 Task: Search one way flight ticket for 2 adults, 2 children, 2 infants in seat in first from Watertown: Watertown International Airport to Rock Springs: Southwest Wyoming Regional Airport (rock Springs Sweetwater County Airport) on 8-5-2023. Choice of flights is Singapure airlines. Number of bags: 1 checked bag. Price is upto 105000. Outbound departure time preference is 13:30.
Action: Mouse moved to (267, 250)
Screenshot: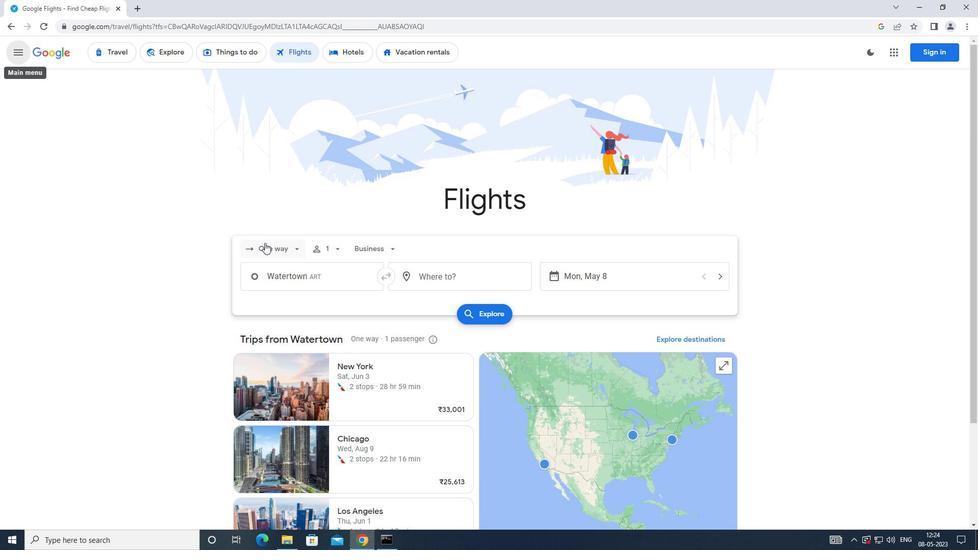
Action: Mouse pressed left at (267, 250)
Screenshot: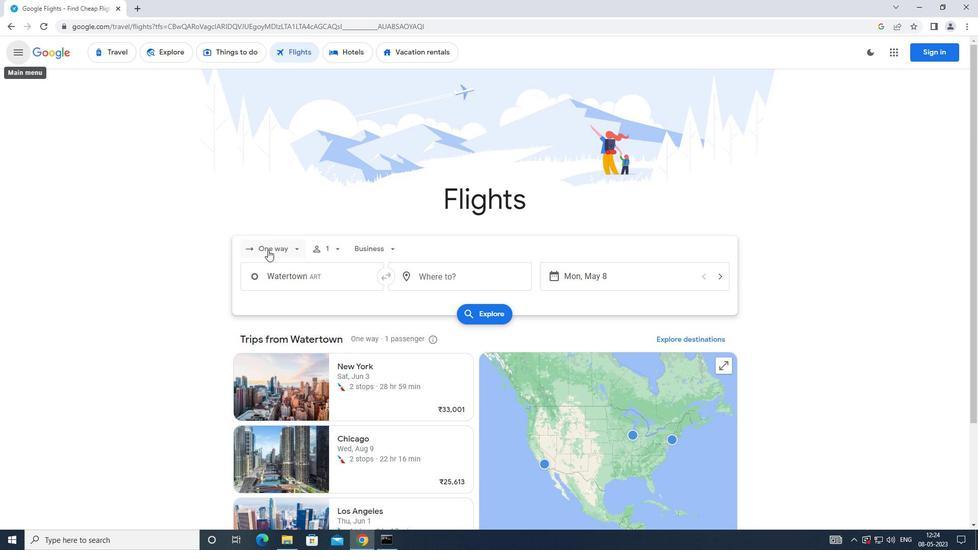 
Action: Mouse moved to (293, 307)
Screenshot: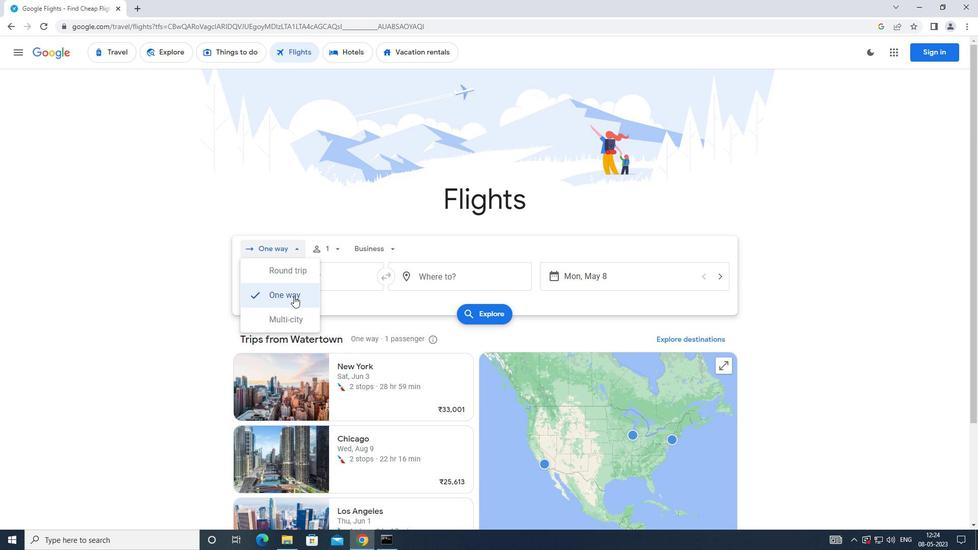 
Action: Mouse pressed left at (293, 307)
Screenshot: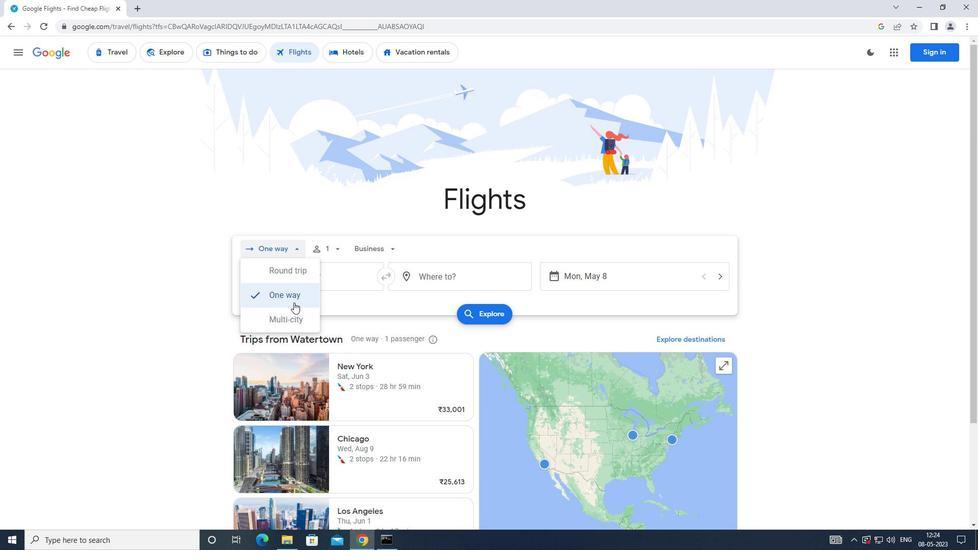 
Action: Mouse moved to (298, 248)
Screenshot: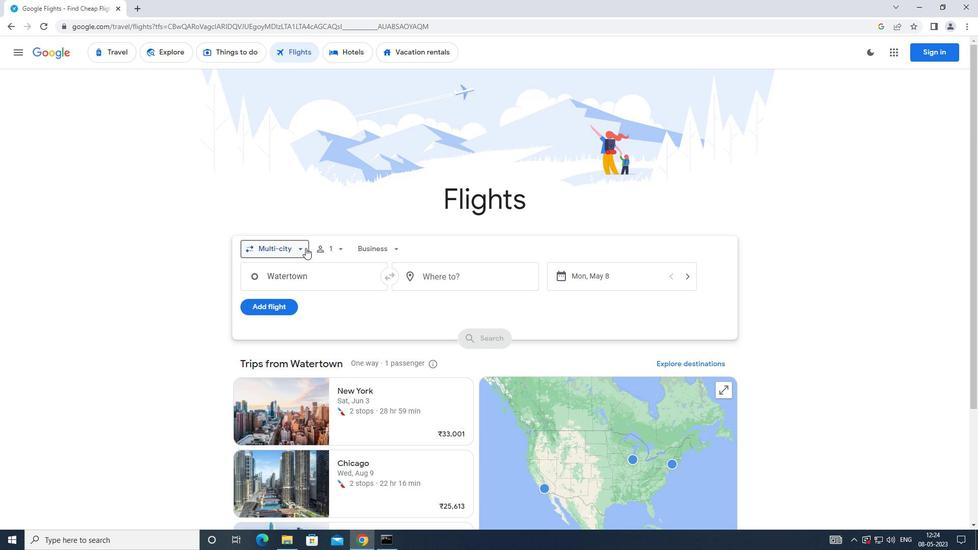 
Action: Mouse pressed left at (298, 248)
Screenshot: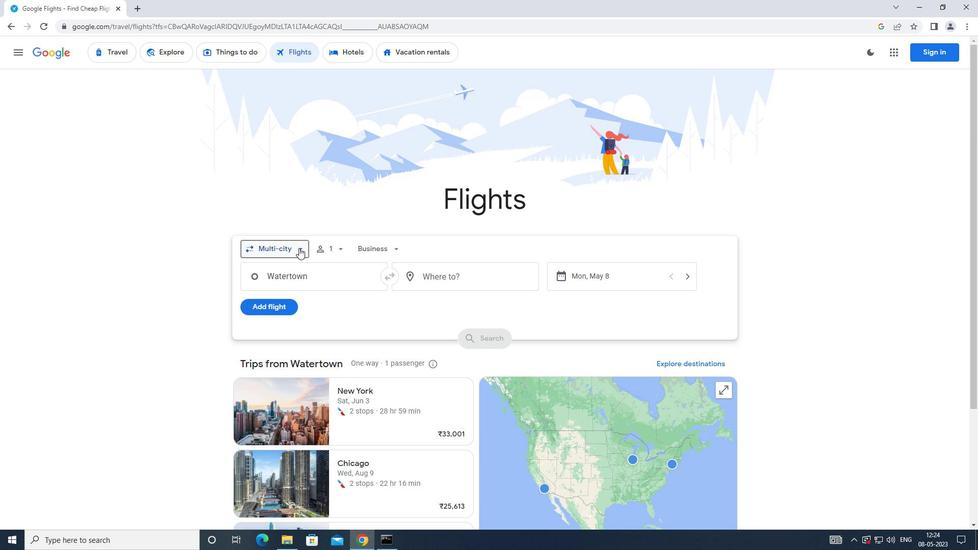 
Action: Mouse moved to (290, 293)
Screenshot: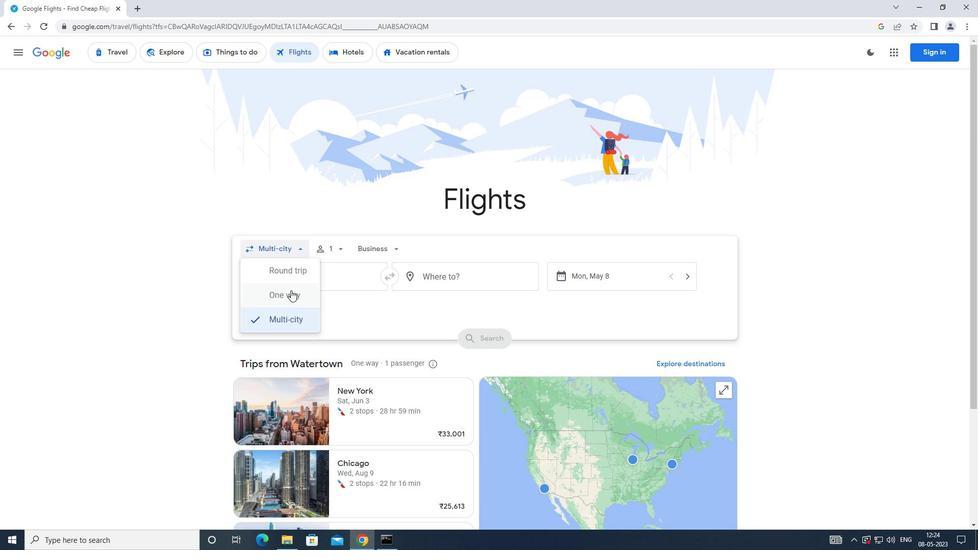 
Action: Mouse pressed left at (290, 293)
Screenshot: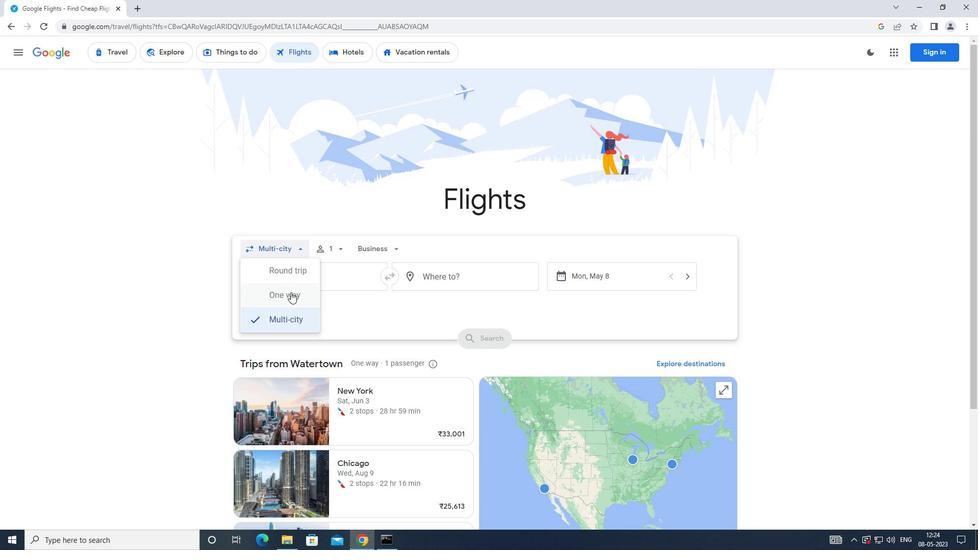 
Action: Mouse moved to (322, 250)
Screenshot: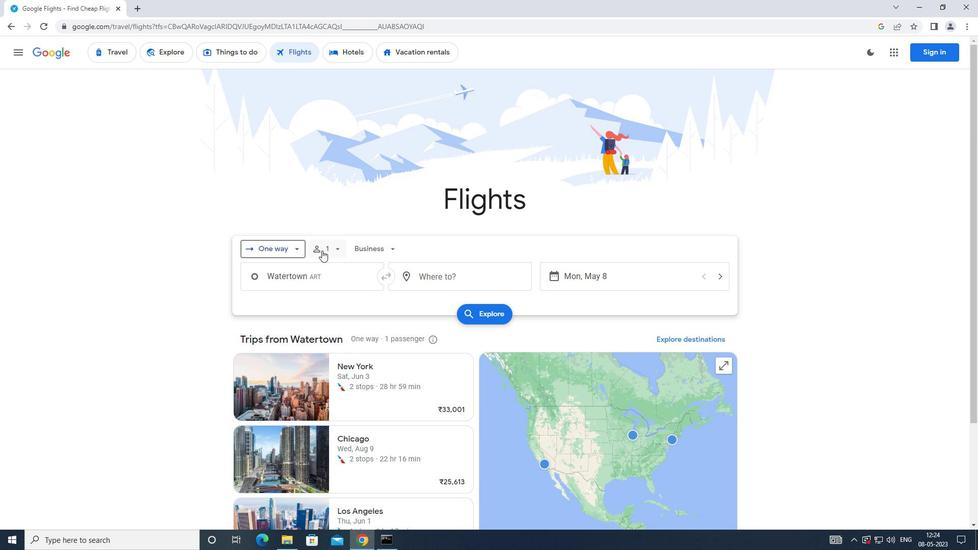 
Action: Mouse pressed left at (322, 250)
Screenshot: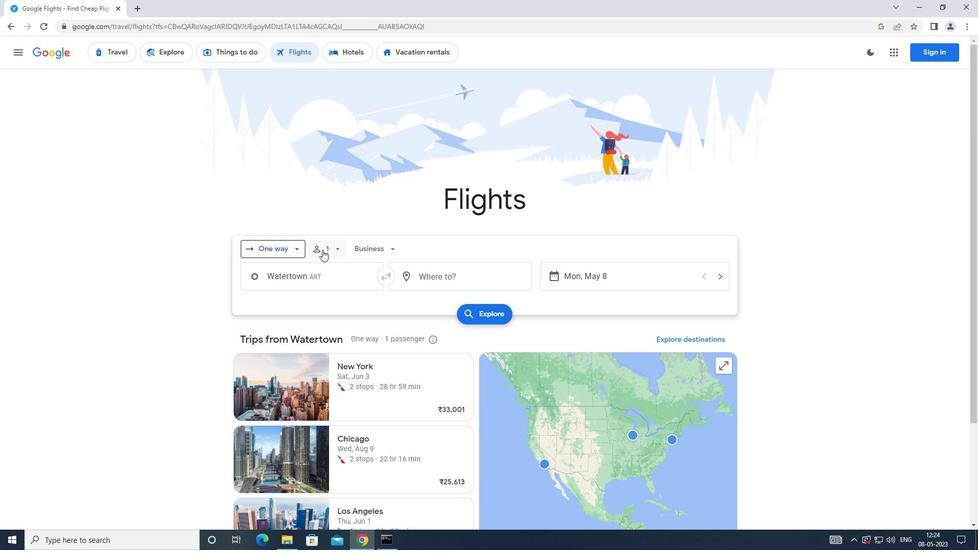 
Action: Mouse moved to (419, 282)
Screenshot: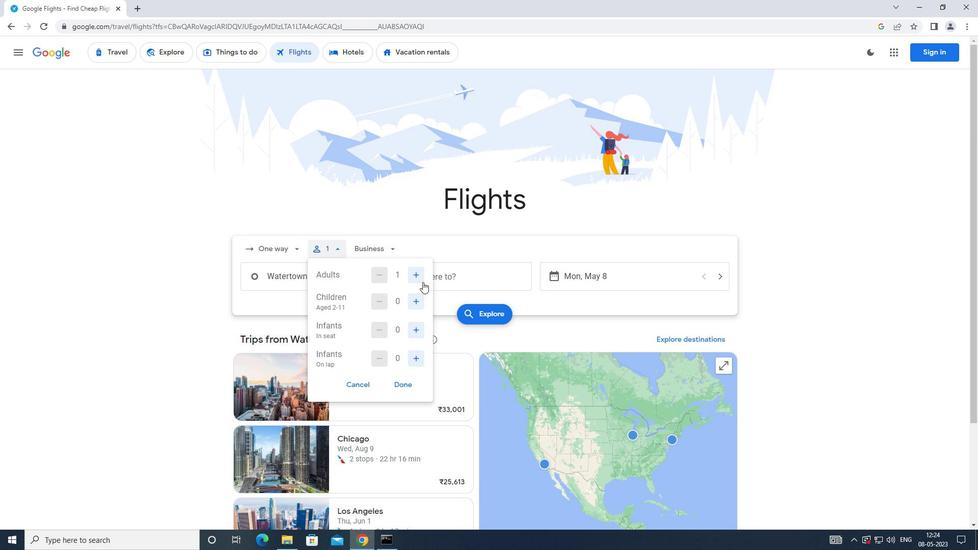 
Action: Mouse pressed left at (419, 282)
Screenshot: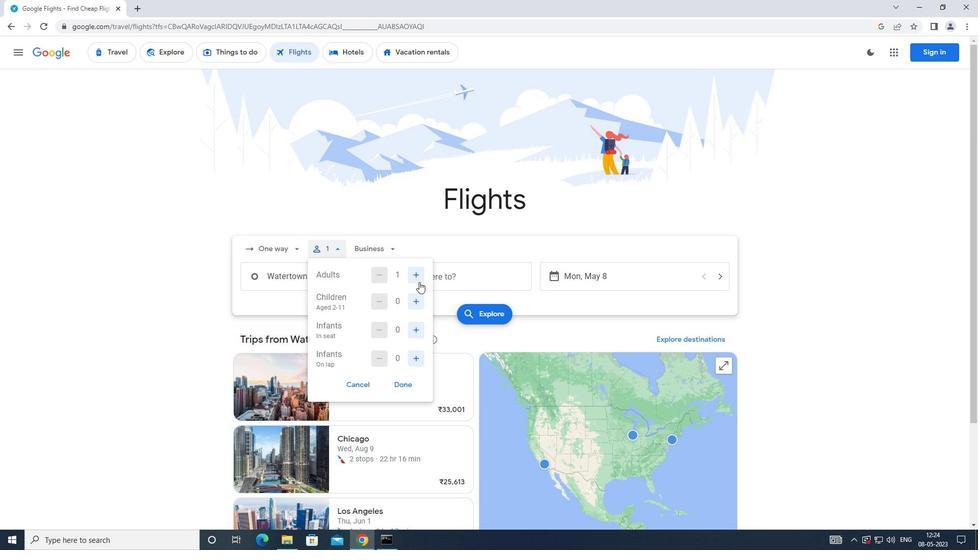 
Action: Mouse moved to (414, 292)
Screenshot: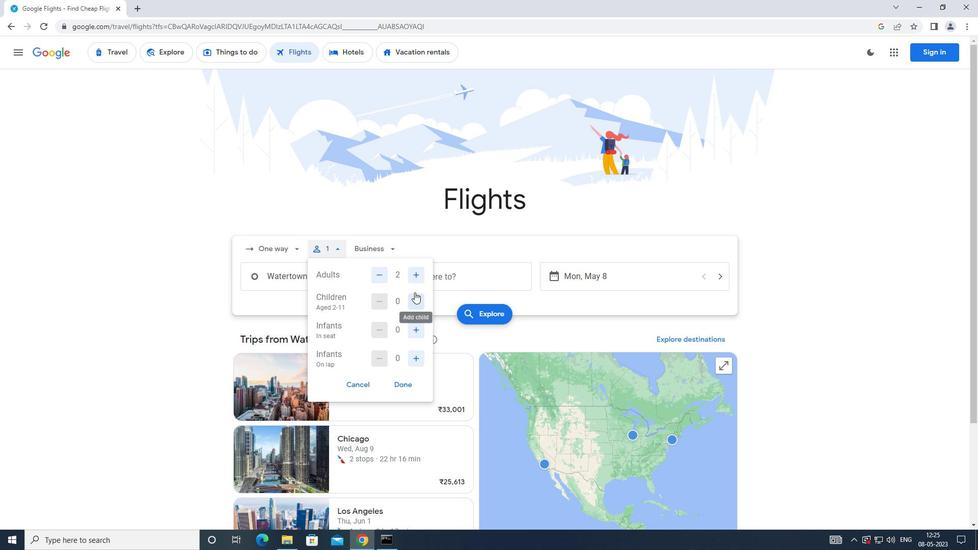 
Action: Mouse pressed left at (414, 292)
Screenshot: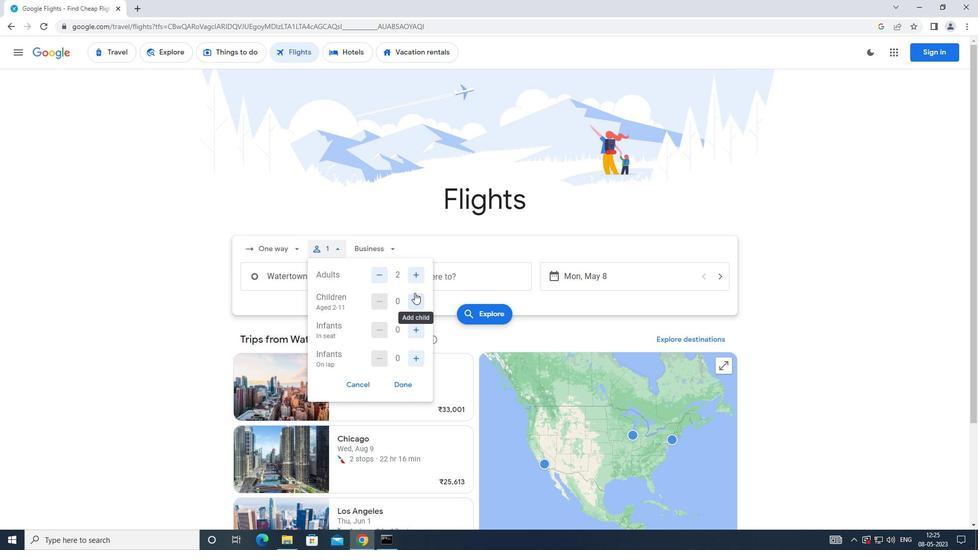 
Action: Mouse pressed left at (414, 292)
Screenshot: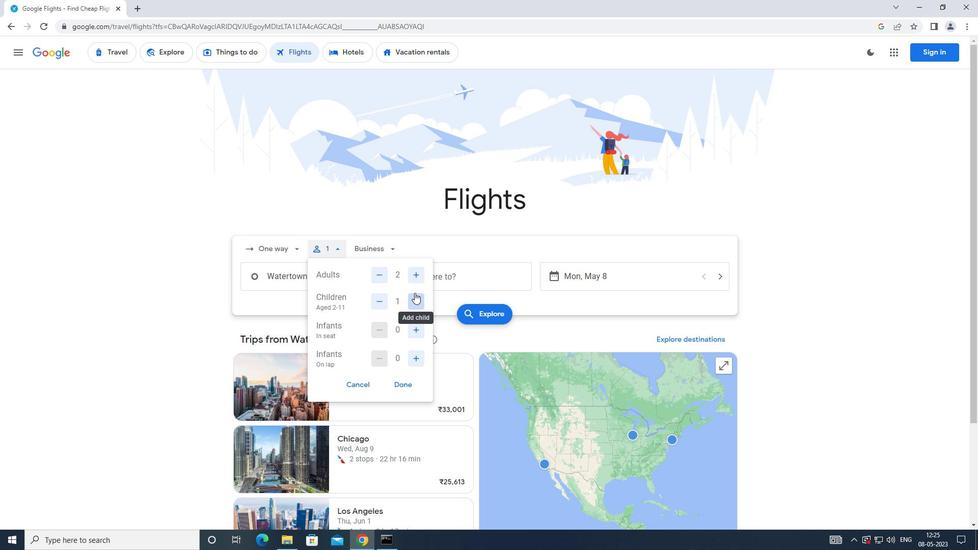 
Action: Mouse moved to (418, 336)
Screenshot: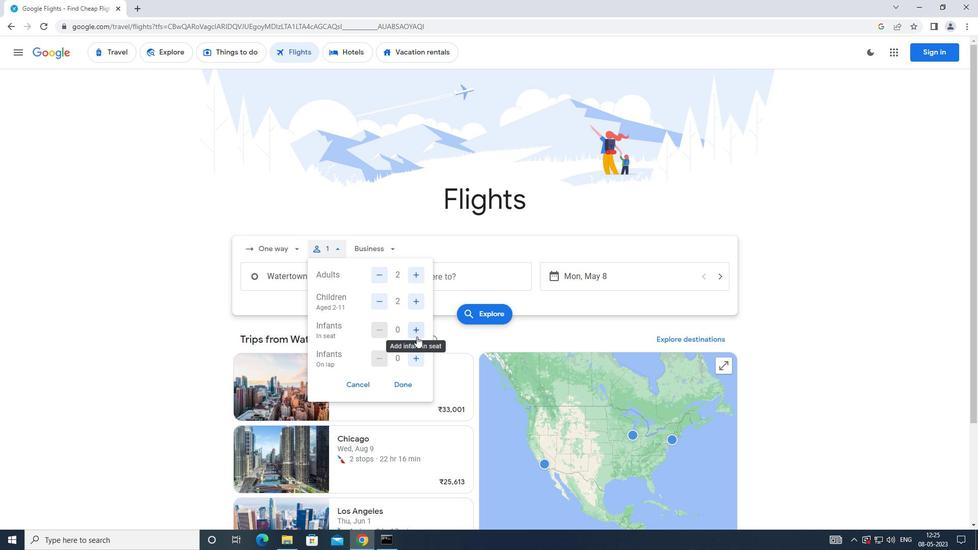 
Action: Mouse pressed left at (418, 336)
Screenshot: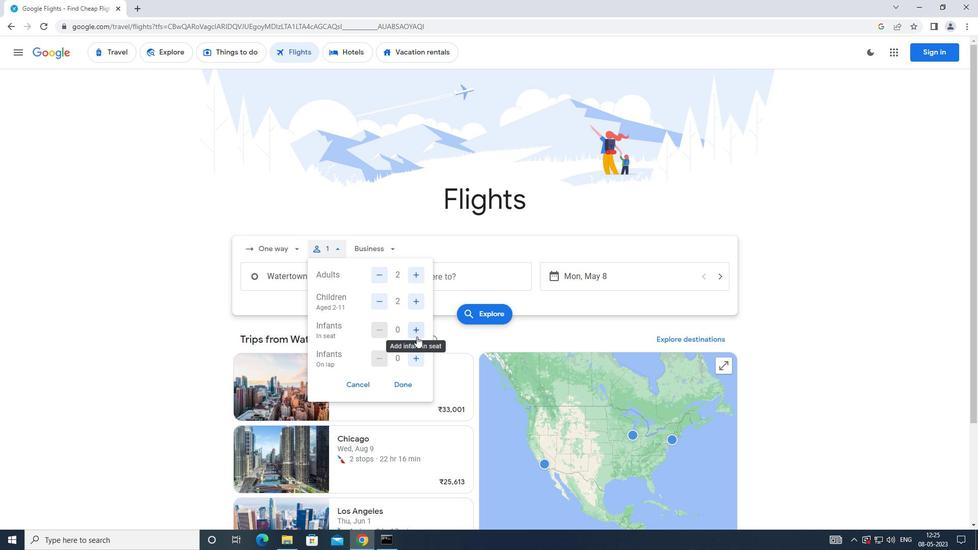 
Action: Mouse moved to (419, 336)
Screenshot: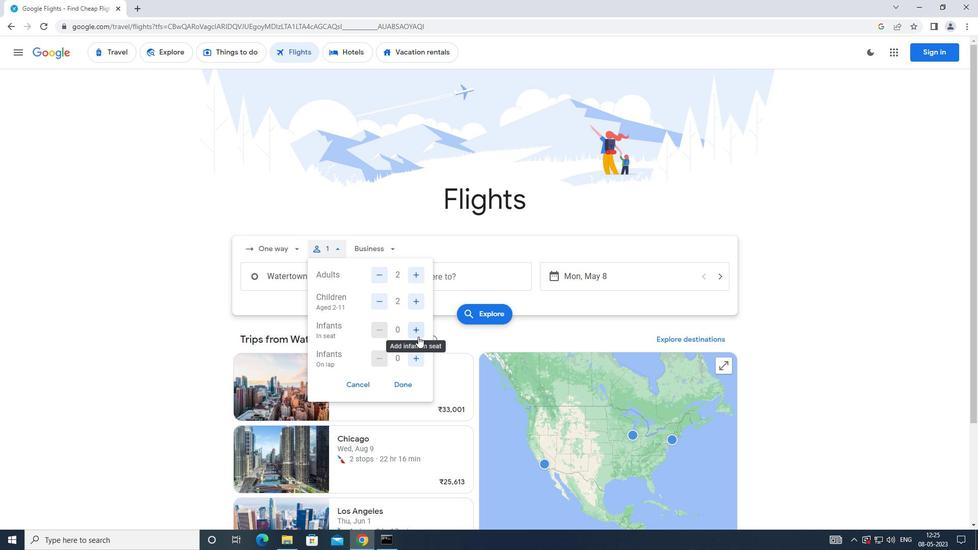 
Action: Mouse pressed left at (419, 336)
Screenshot: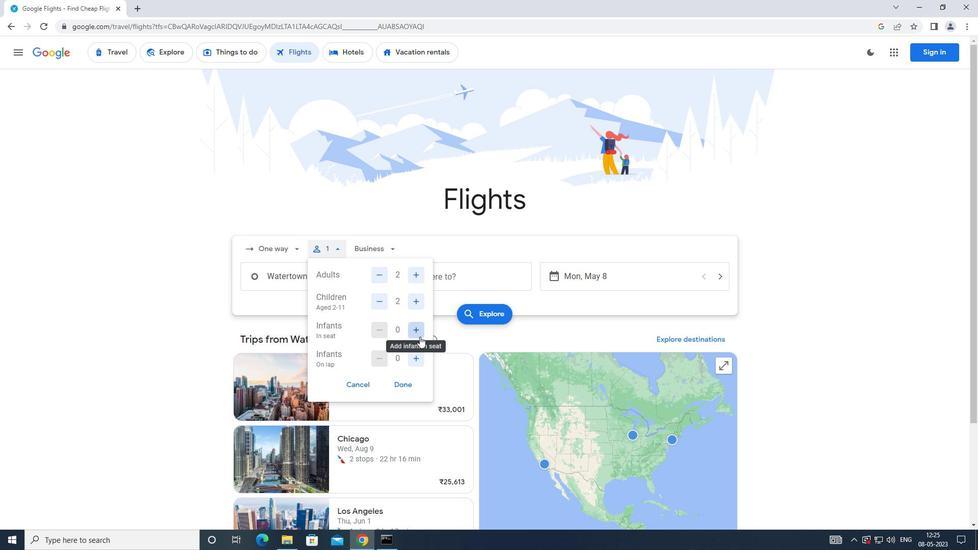 
Action: Mouse moved to (397, 384)
Screenshot: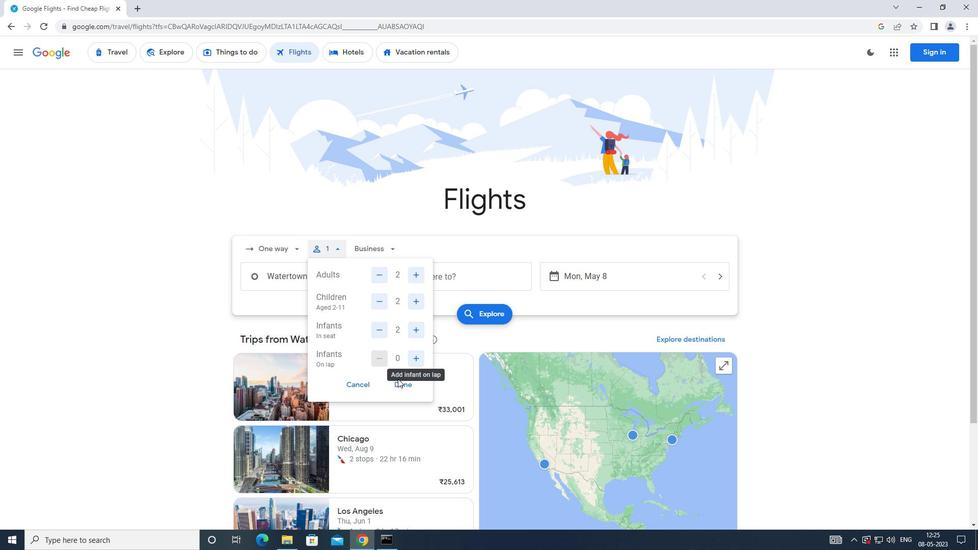 
Action: Mouse pressed left at (397, 384)
Screenshot: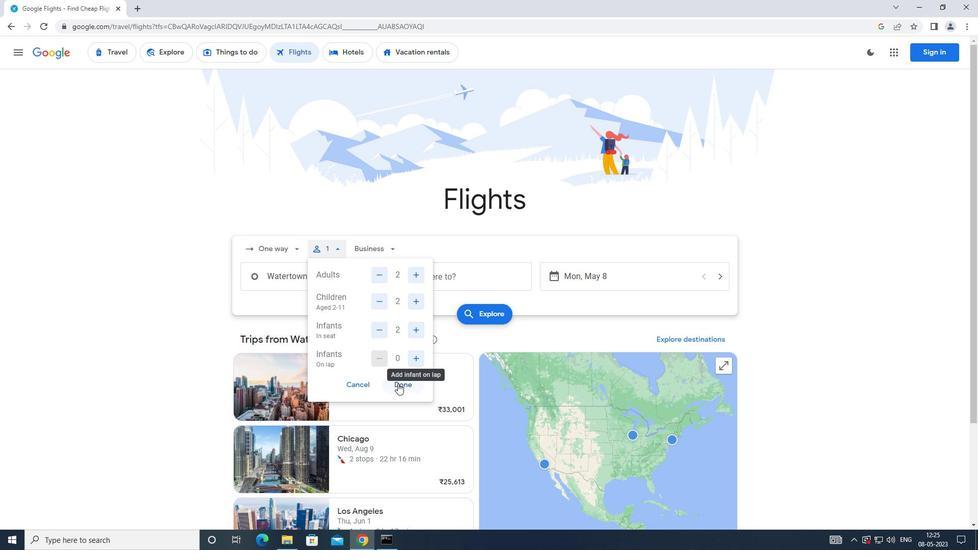 
Action: Mouse moved to (366, 245)
Screenshot: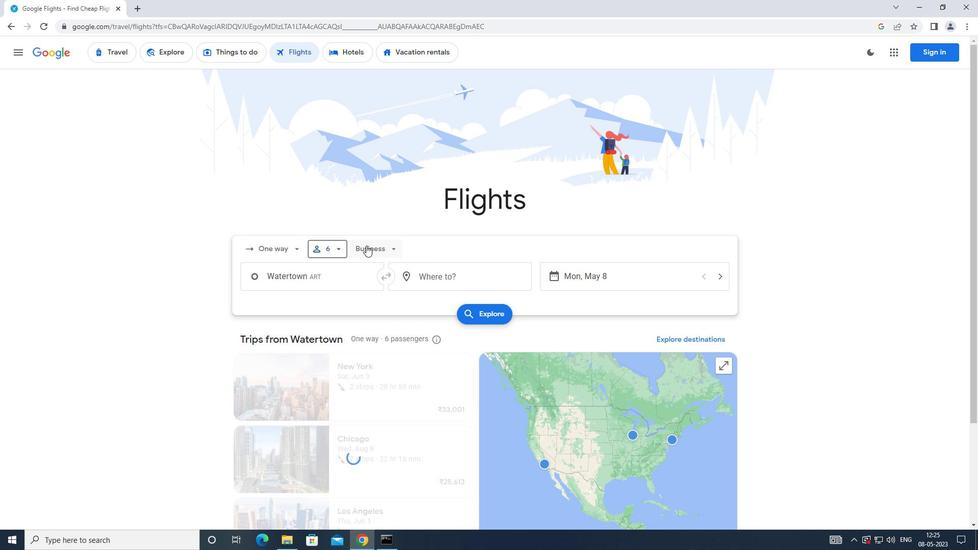 
Action: Mouse pressed left at (366, 245)
Screenshot: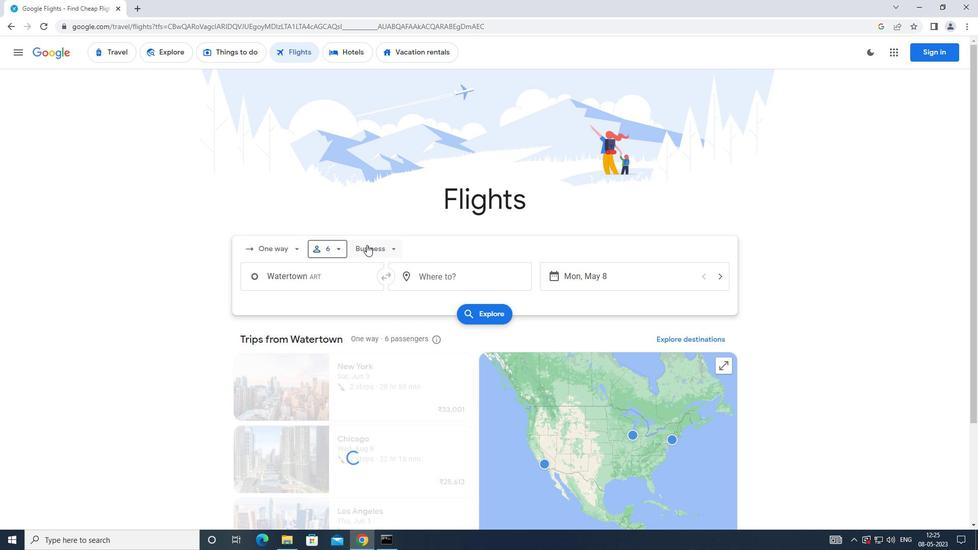 
Action: Mouse moved to (387, 341)
Screenshot: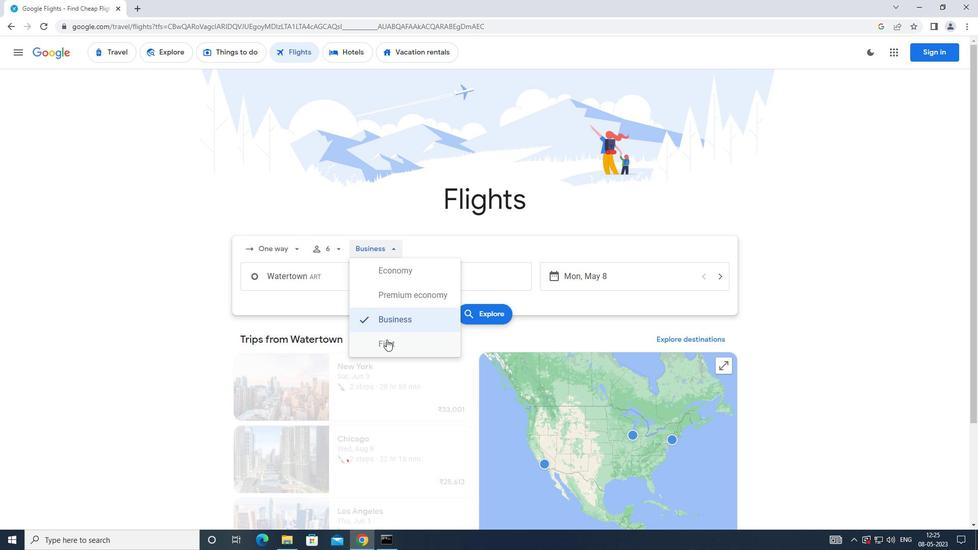 
Action: Mouse pressed left at (387, 341)
Screenshot: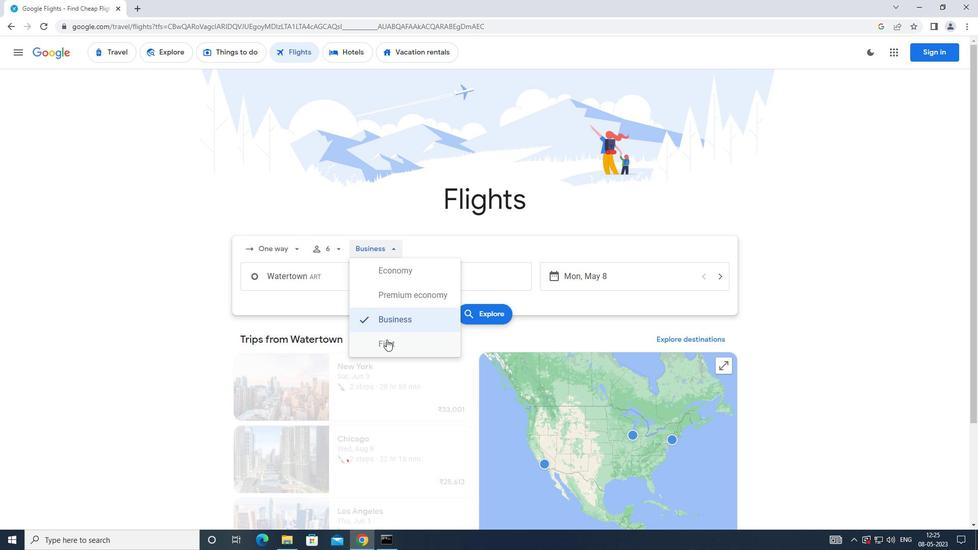 
Action: Mouse moved to (327, 283)
Screenshot: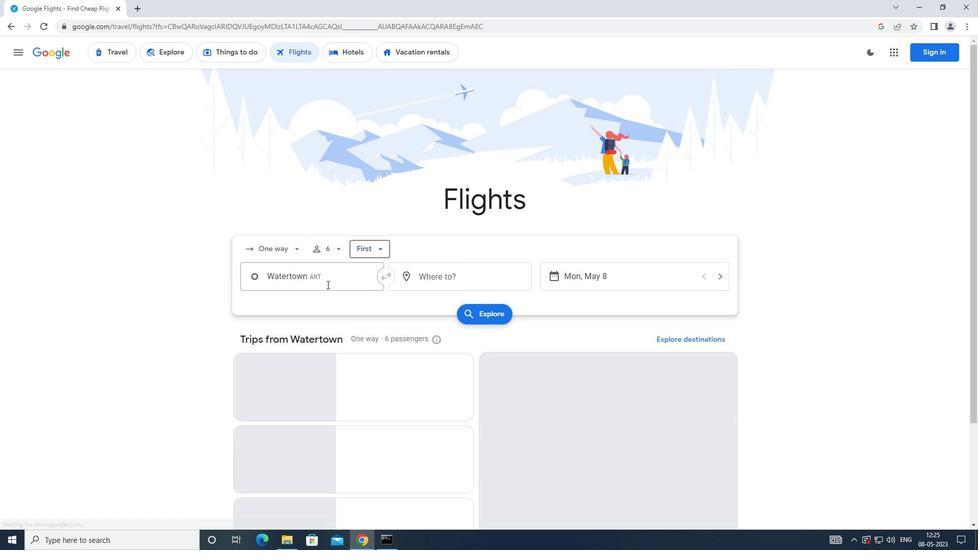 
Action: Mouse pressed left at (327, 283)
Screenshot: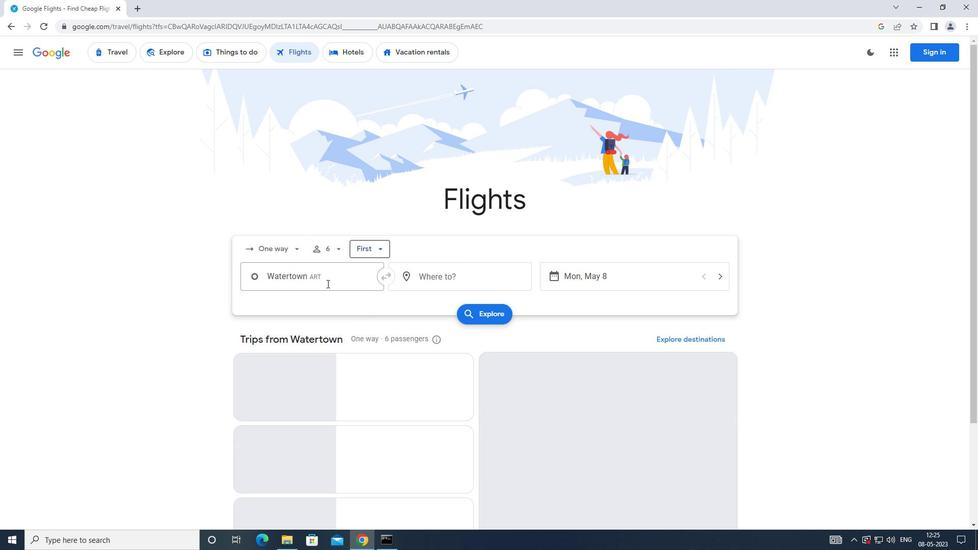 
Action: Mouse moved to (328, 283)
Screenshot: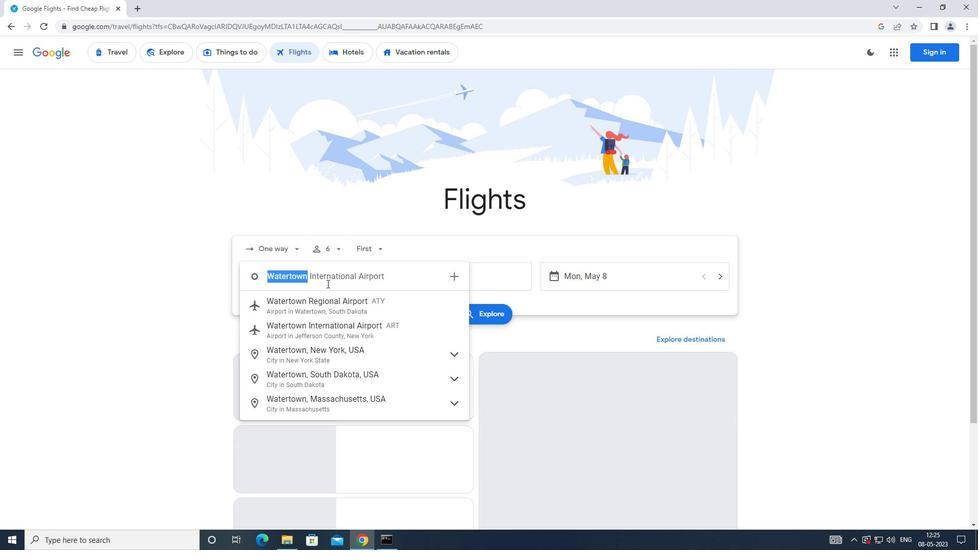 
Action: Key pressed <Key.caps_lock>w<Key.caps_lock>atertown
Screenshot: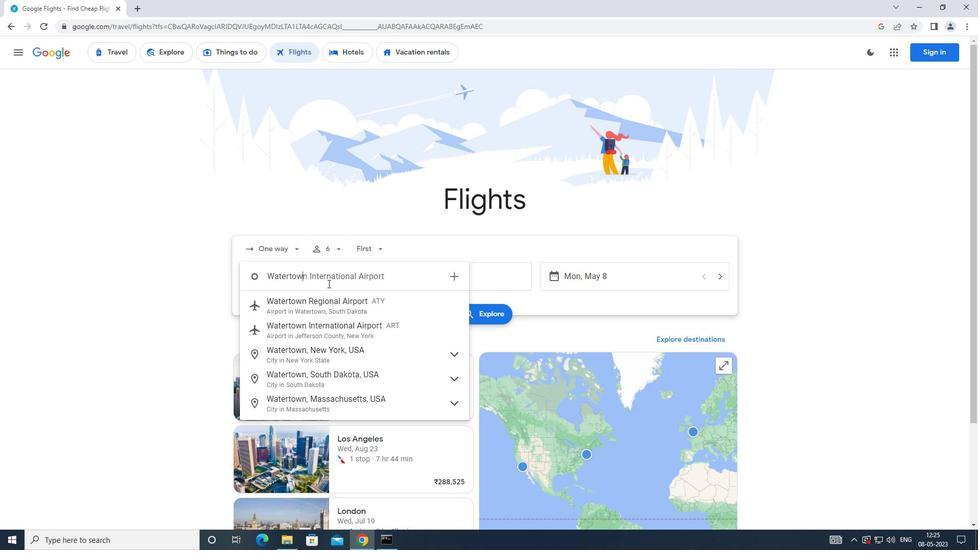 
Action: Mouse moved to (327, 333)
Screenshot: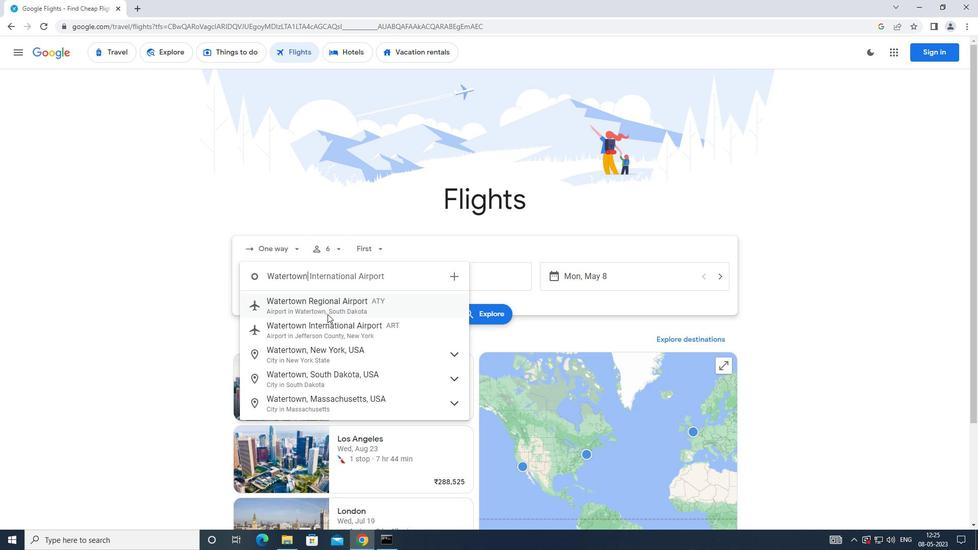 
Action: Mouse pressed left at (327, 333)
Screenshot: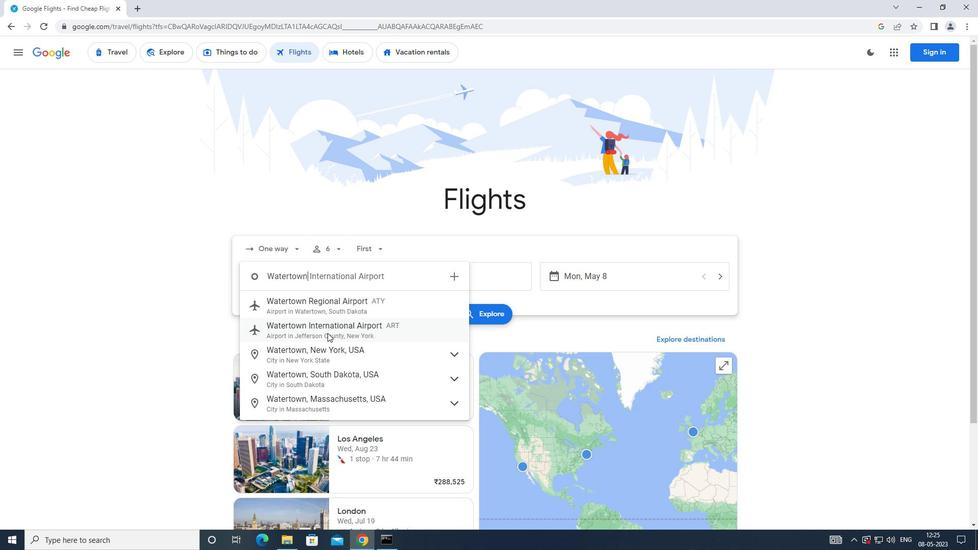 
Action: Mouse moved to (460, 274)
Screenshot: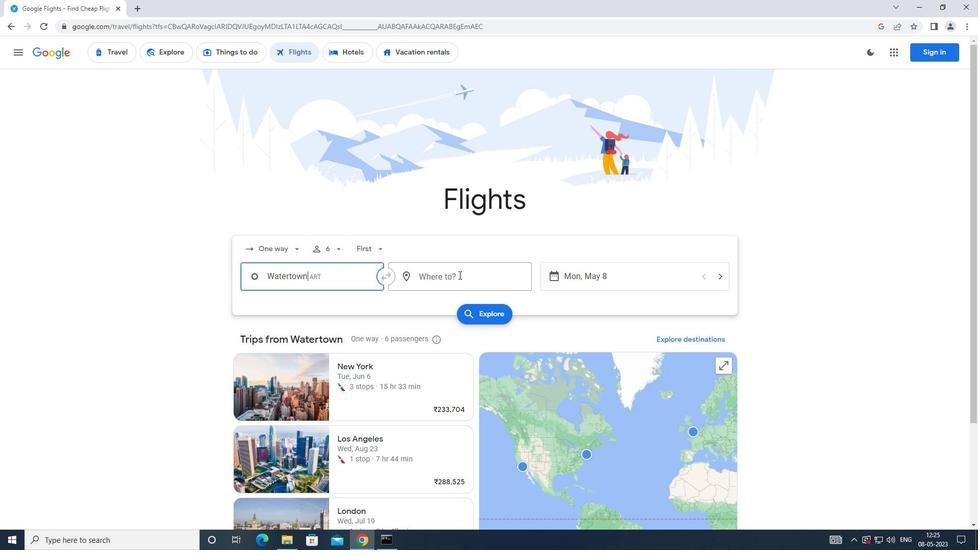 
Action: Mouse pressed left at (460, 274)
Screenshot: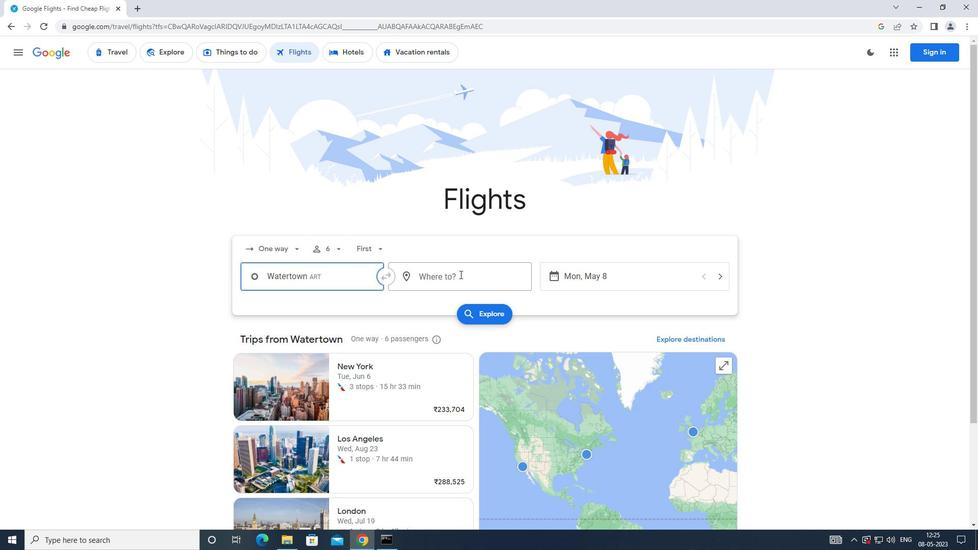 
Action: Mouse moved to (449, 268)
Screenshot: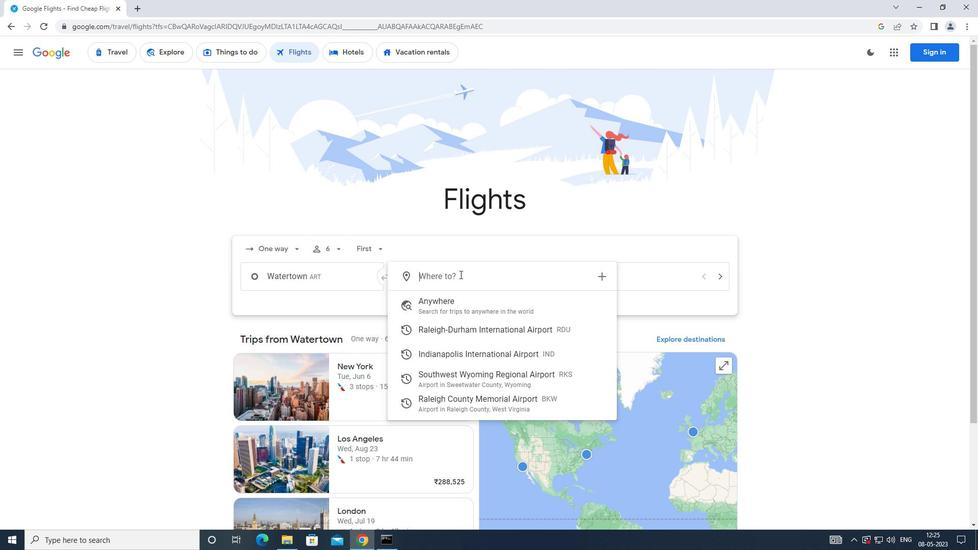 
Action: Key pressed <Key.caps_lock>s<Key.caps_lock>outhwest
Screenshot: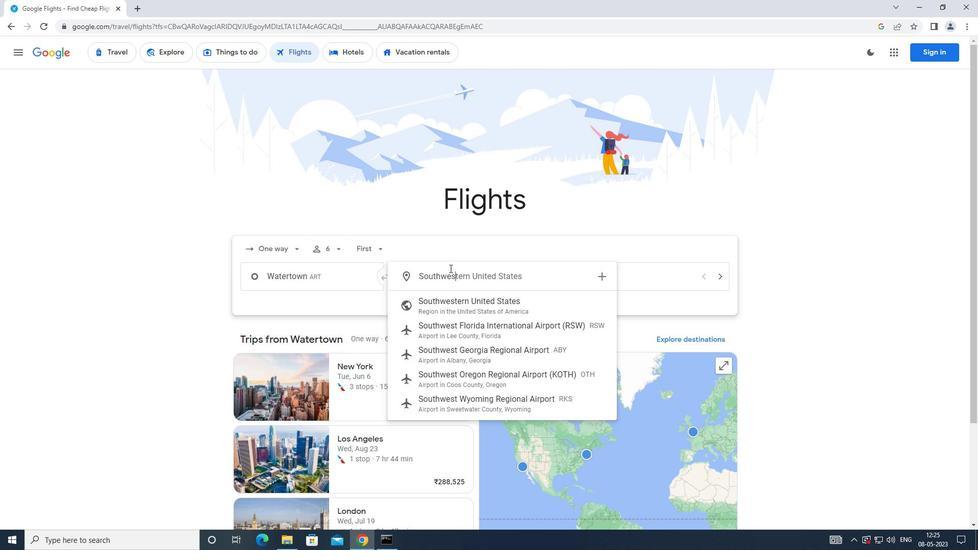 
Action: Mouse moved to (445, 394)
Screenshot: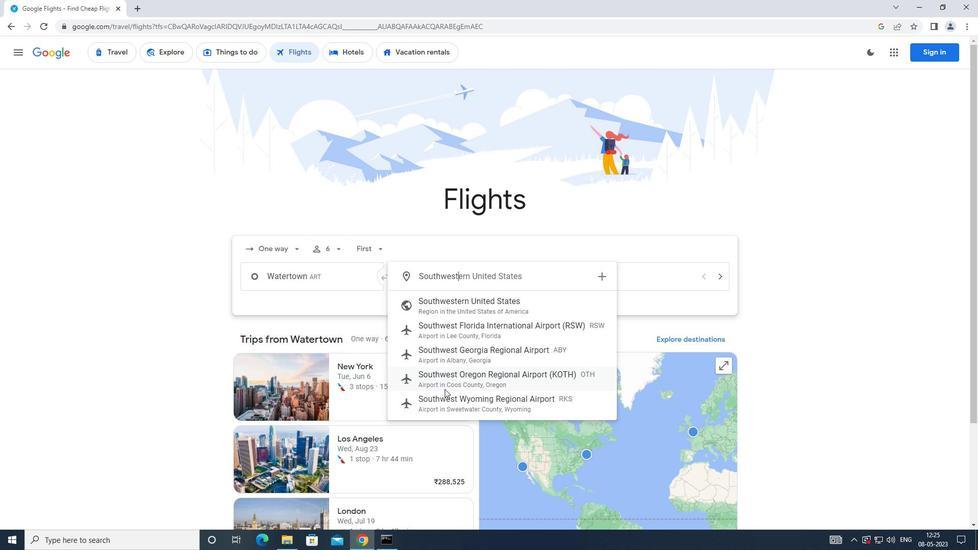 
Action: Mouse pressed left at (445, 394)
Screenshot: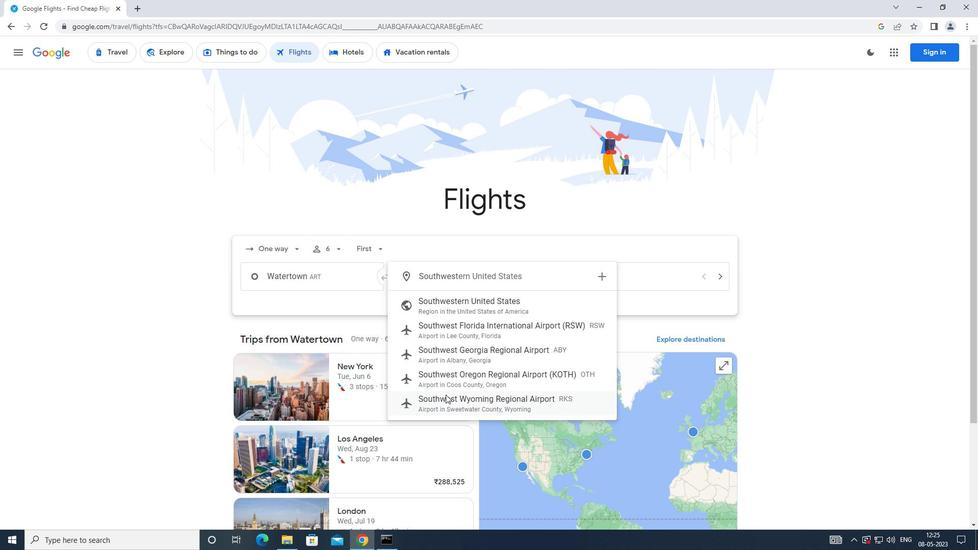 
Action: Mouse moved to (591, 283)
Screenshot: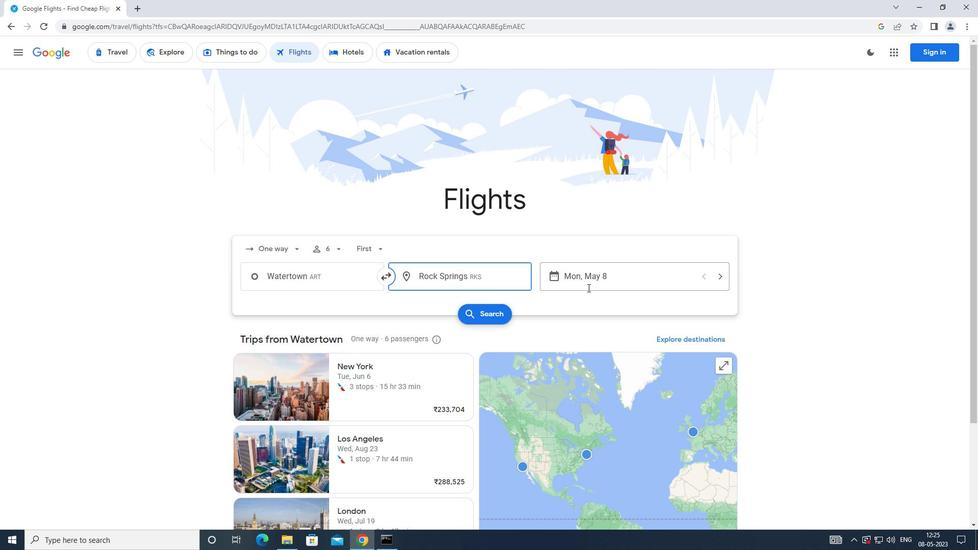 
Action: Mouse pressed left at (591, 283)
Screenshot: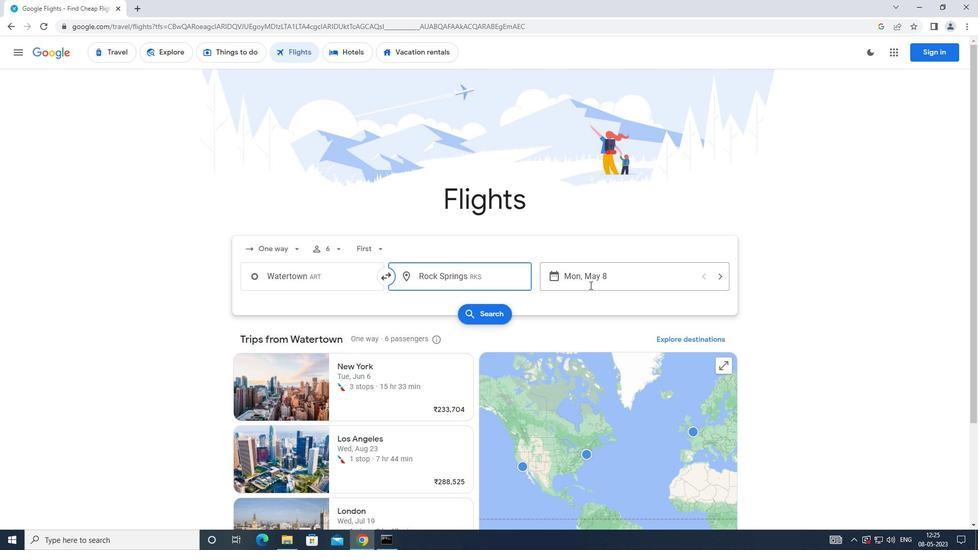 
Action: Mouse moved to (392, 377)
Screenshot: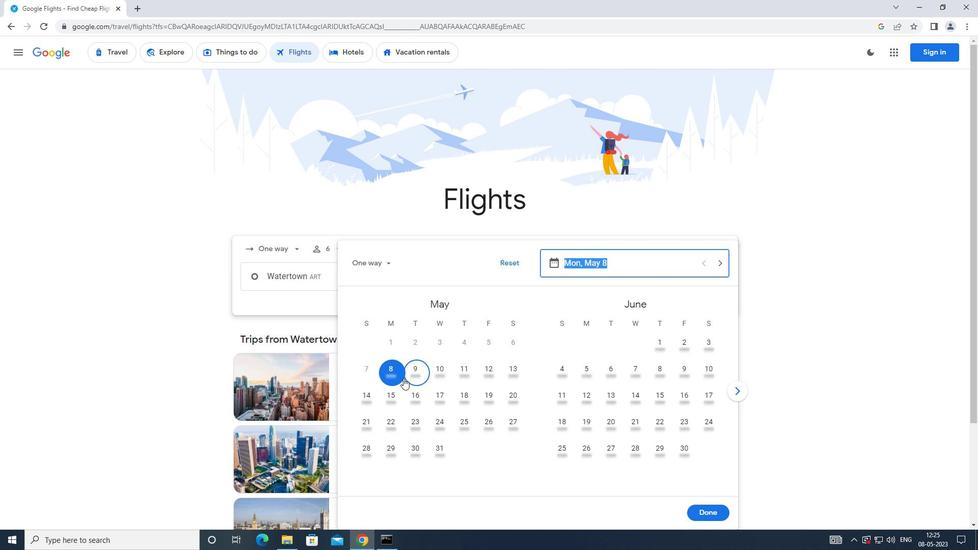 
Action: Mouse pressed left at (392, 377)
Screenshot: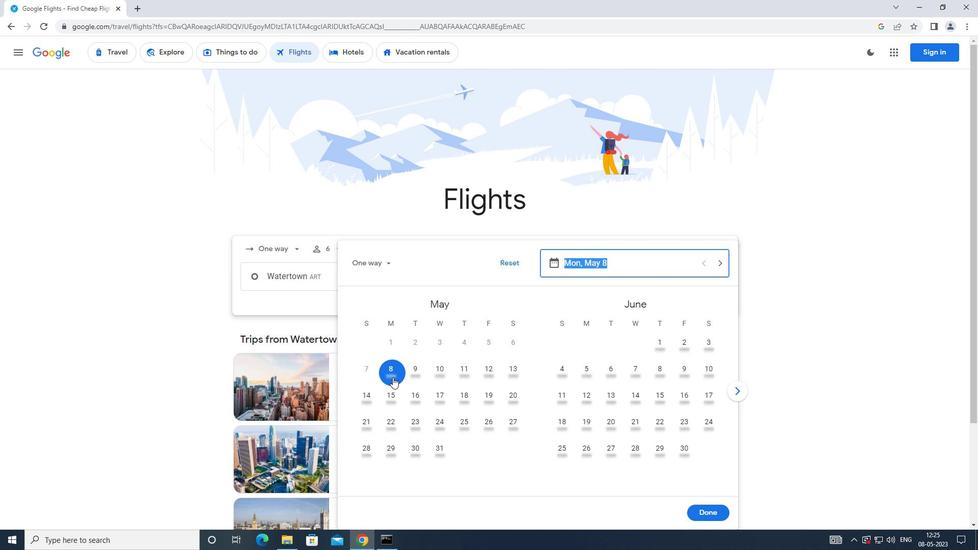 
Action: Mouse moved to (698, 517)
Screenshot: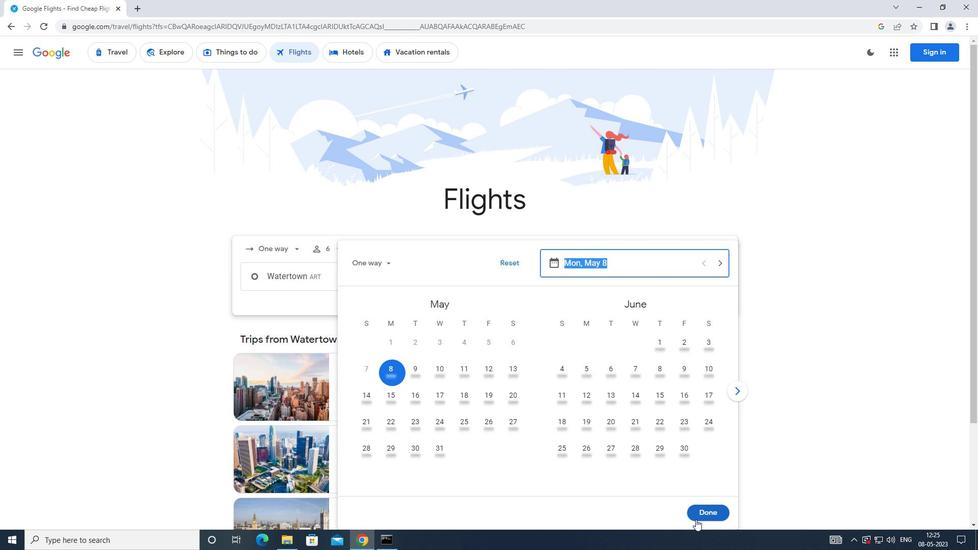 
Action: Mouse pressed left at (698, 517)
Screenshot: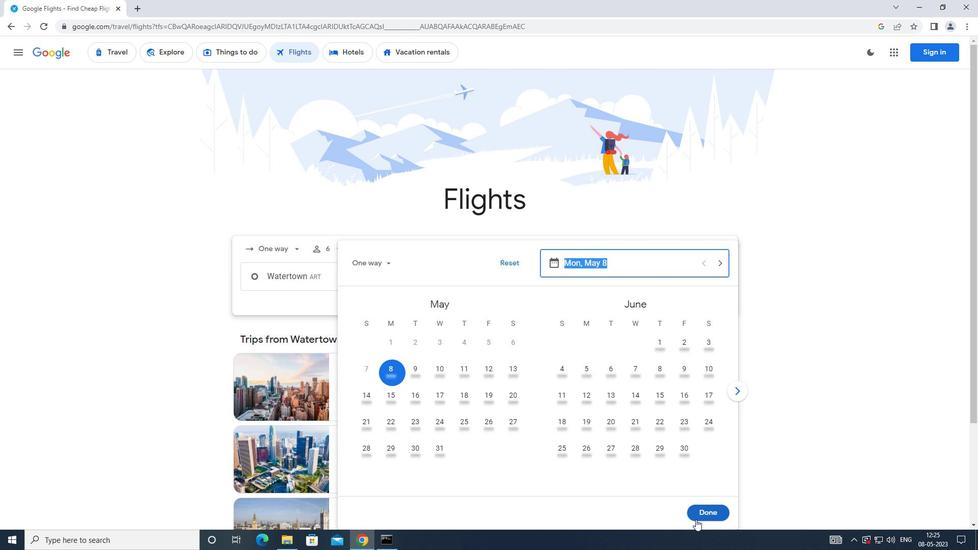 
Action: Mouse moved to (491, 322)
Screenshot: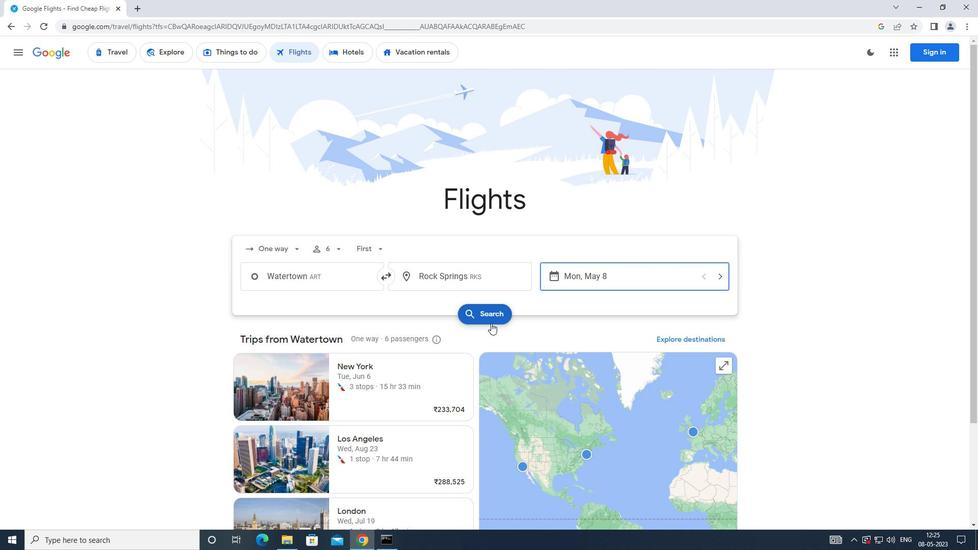 
Action: Mouse pressed left at (491, 322)
Screenshot: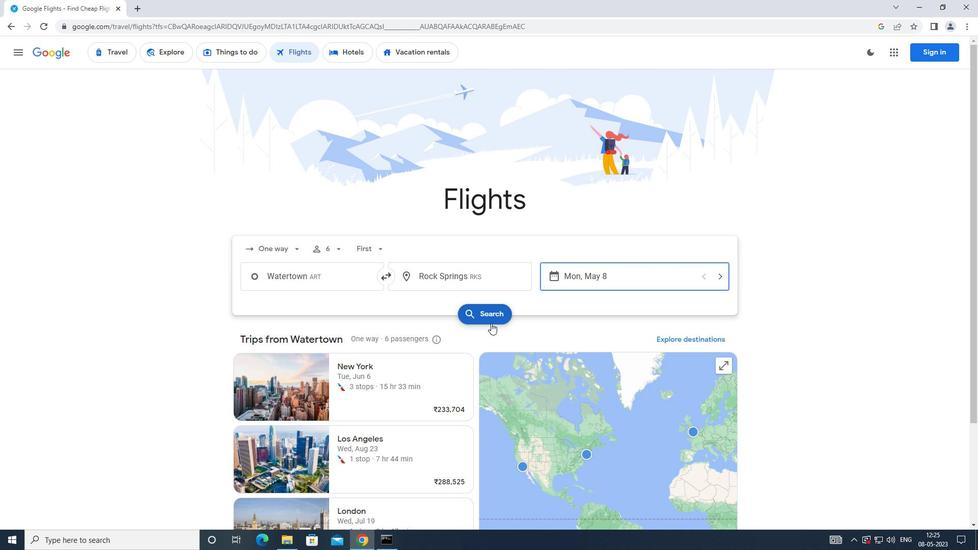 
Action: Mouse moved to (262, 151)
Screenshot: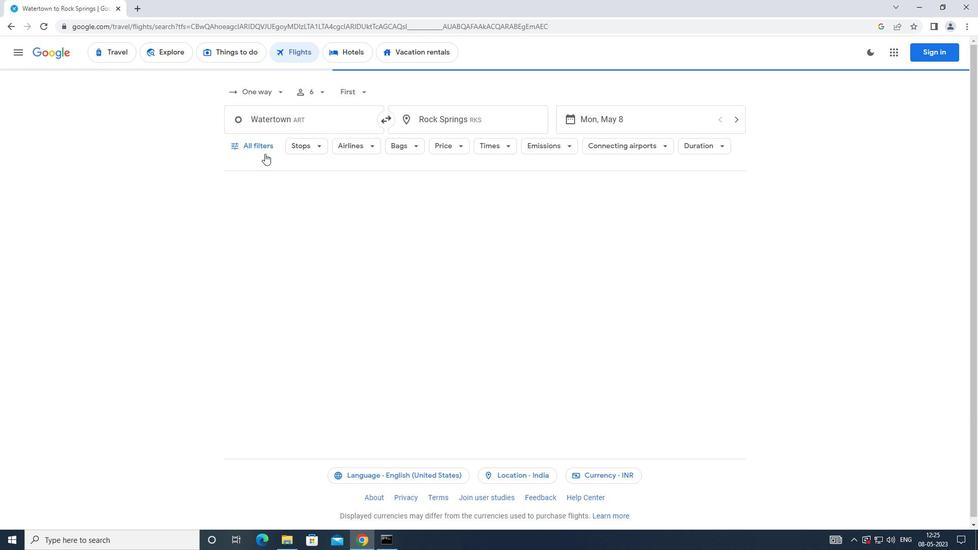 
Action: Mouse pressed left at (262, 151)
Screenshot: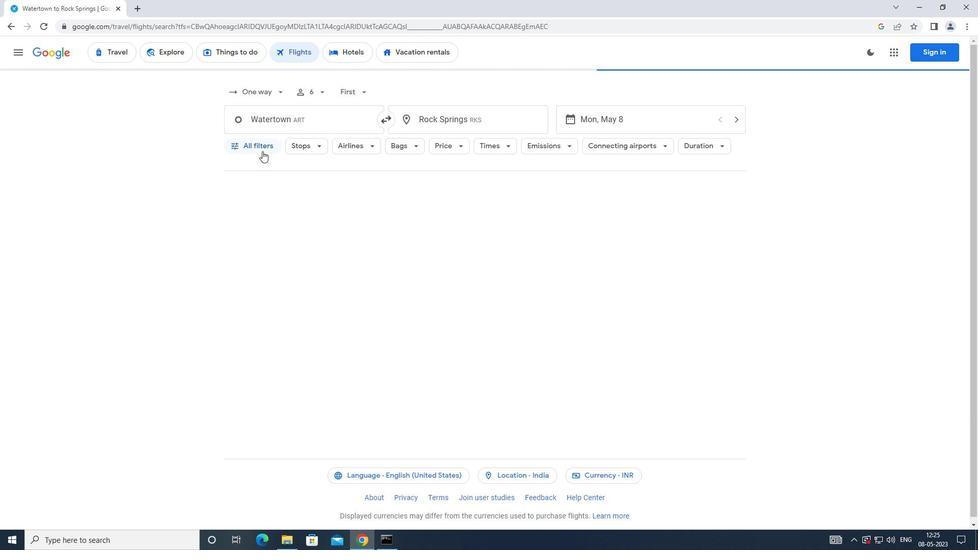 
Action: Mouse moved to (373, 362)
Screenshot: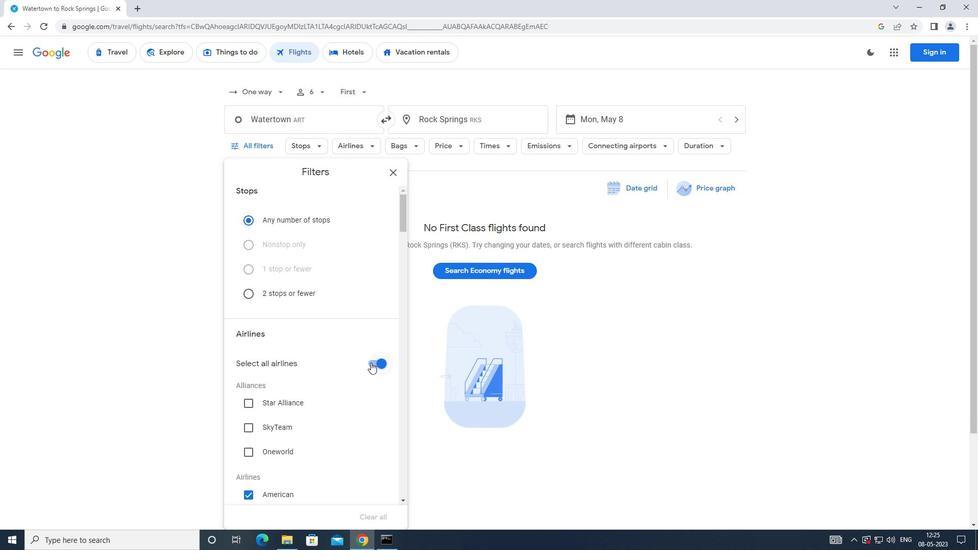 
Action: Mouse pressed left at (373, 362)
Screenshot: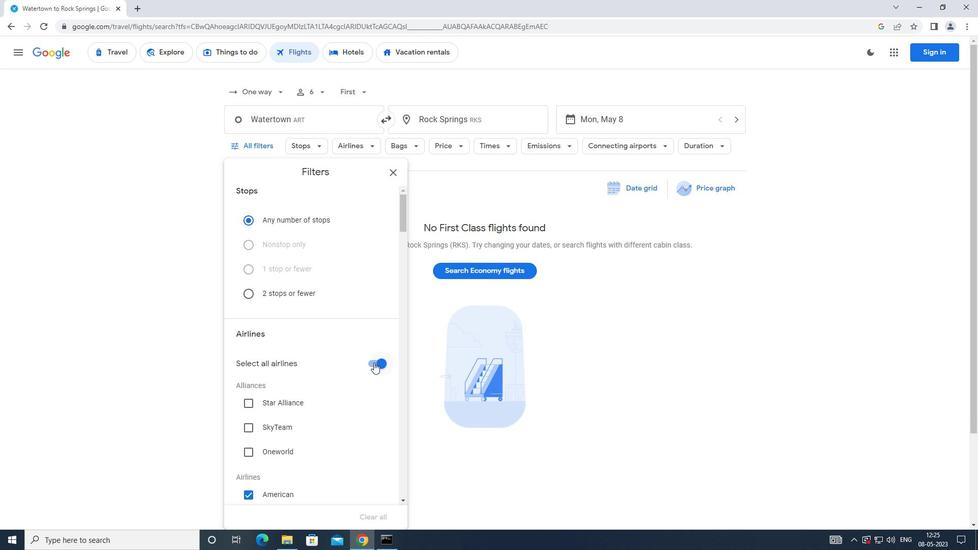 
Action: Mouse moved to (375, 357)
Screenshot: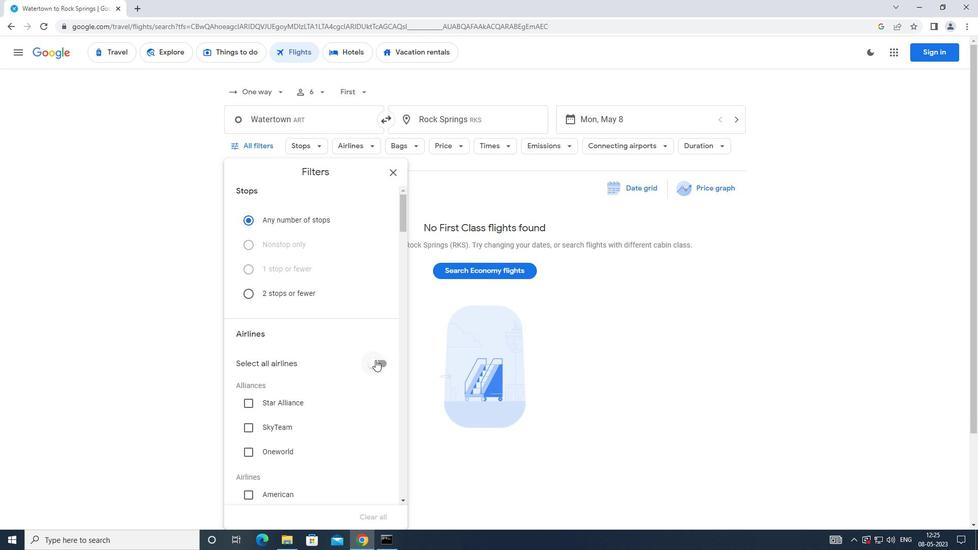 
Action: Mouse scrolled (375, 356) with delta (0, 0)
Screenshot: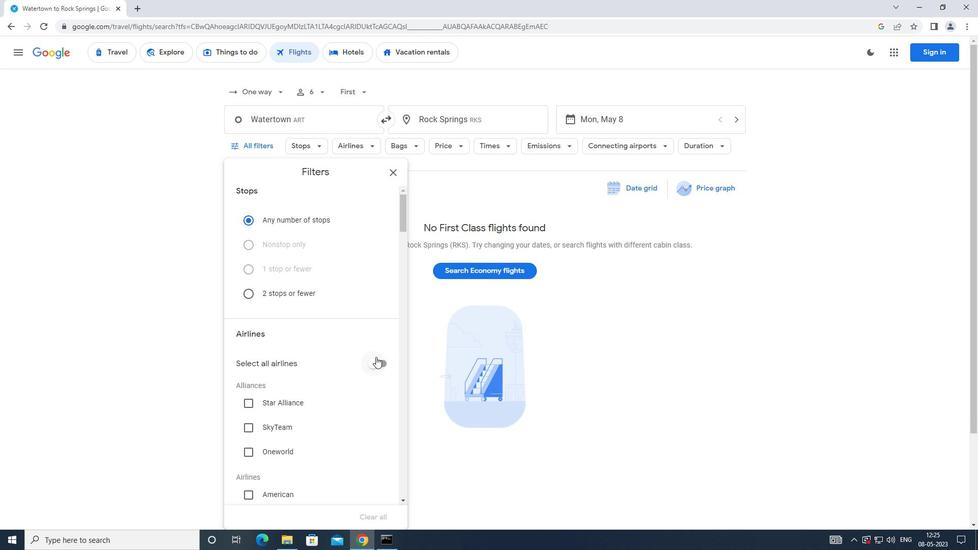 
Action: Mouse scrolled (375, 356) with delta (0, 0)
Screenshot: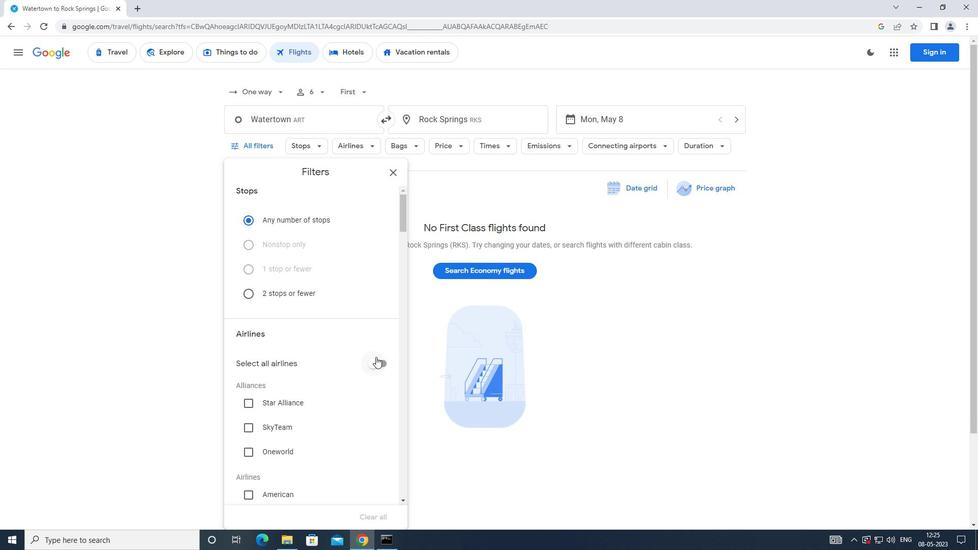 
Action: Mouse scrolled (375, 356) with delta (0, 0)
Screenshot: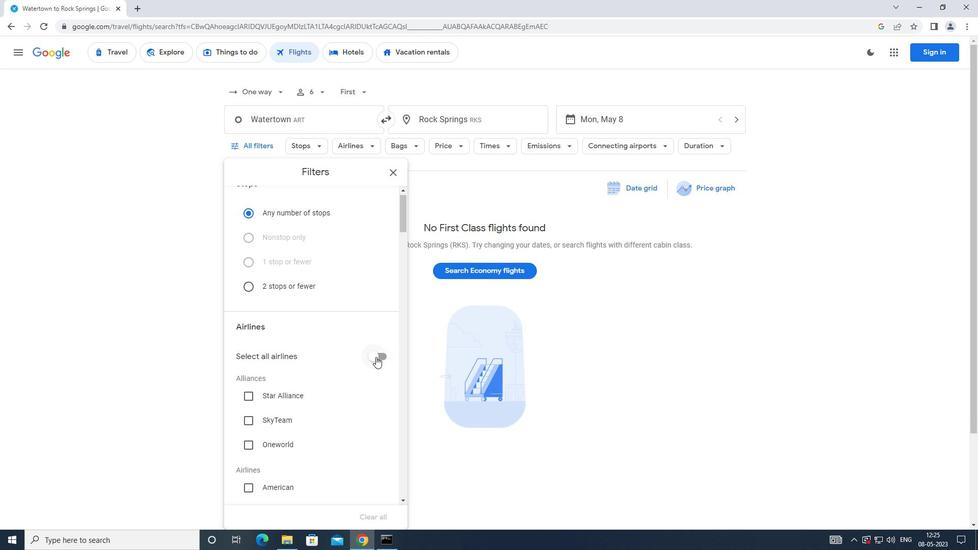 
Action: Mouse moved to (376, 356)
Screenshot: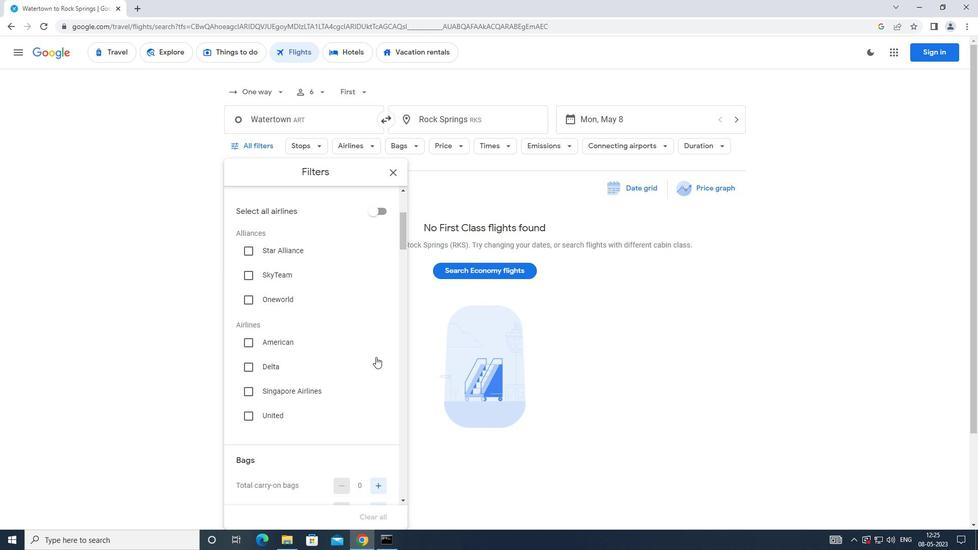 
Action: Mouse scrolled (376, 355) with delta (0, 0)
Screenshot: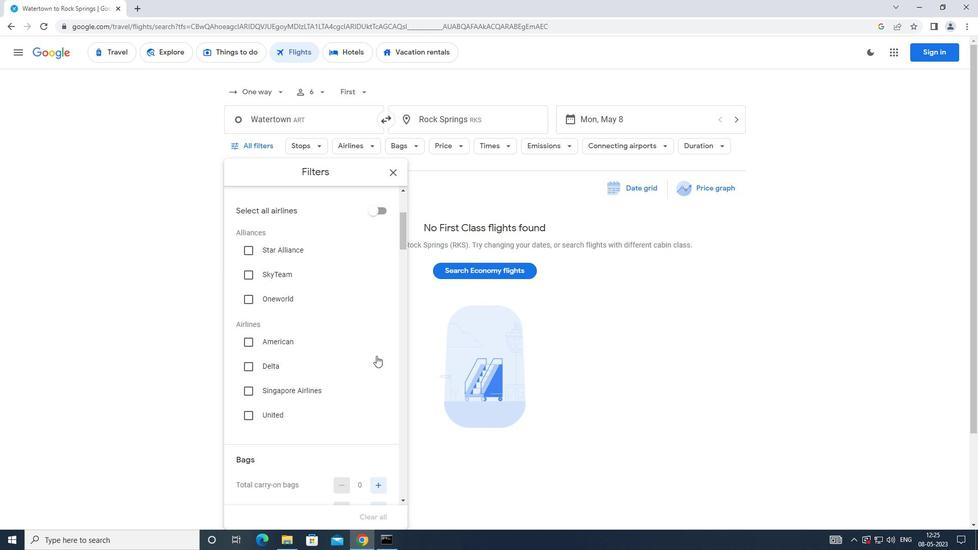 
Action: Mouse scrolled (376, 355) with delta (0, 0)
Screenshot: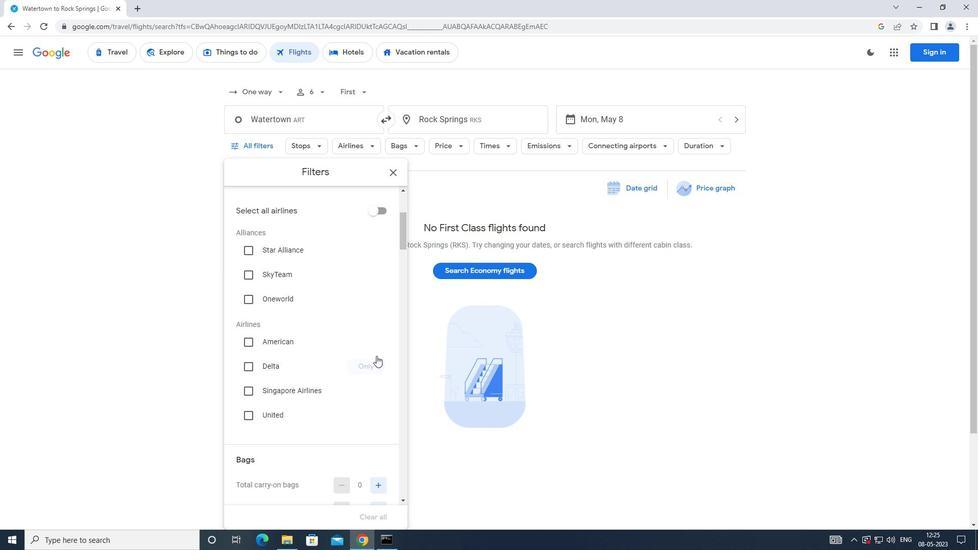 
Action: Mouse scrolled (376, 355) with delta (0, 0)
Screenshot: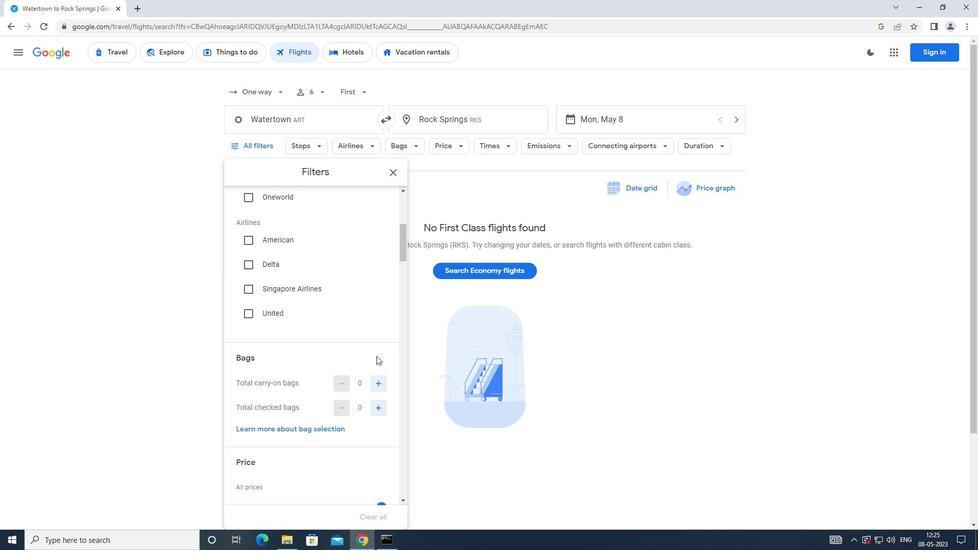 
Action: Mouse scrolled (376, 355) with delta (0, 0)
Screenshot: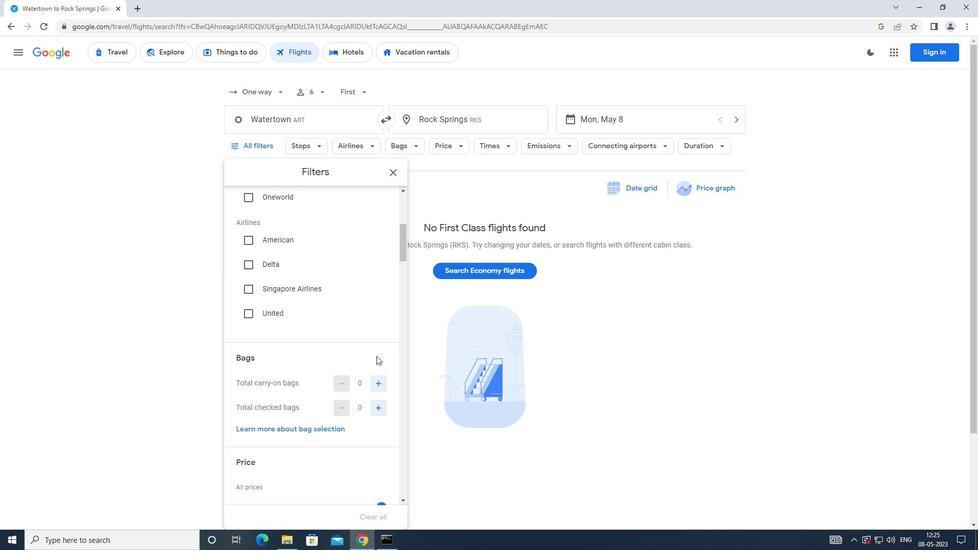 
Action: Mouse moved to (380, 306)
Screenshot: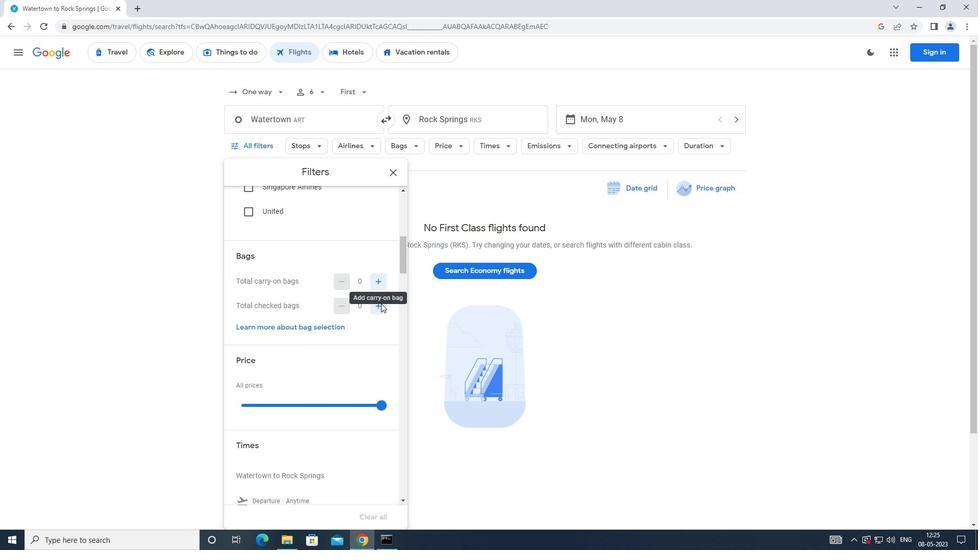 
Action: Mouse pressed left at (380, 306)
Screenshot: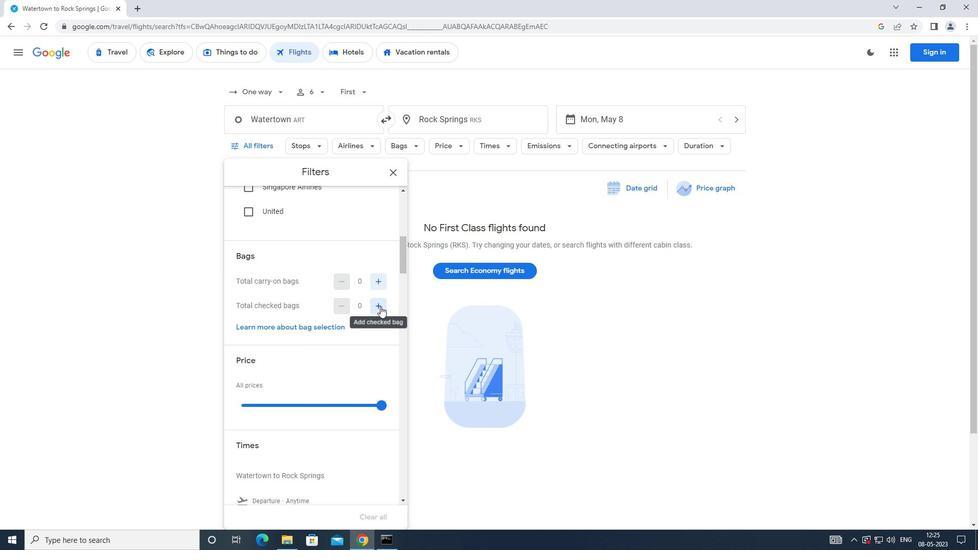 
Action: Mouse moved to (337, 340)
Screenshot: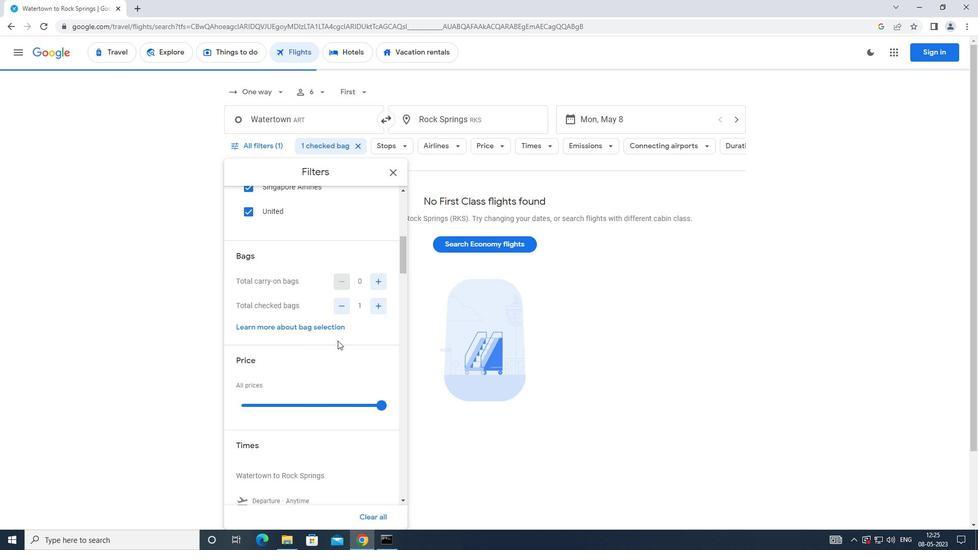 
Action: Mouse scrolled (337, 339) with delta (0, 0)
Screenshot: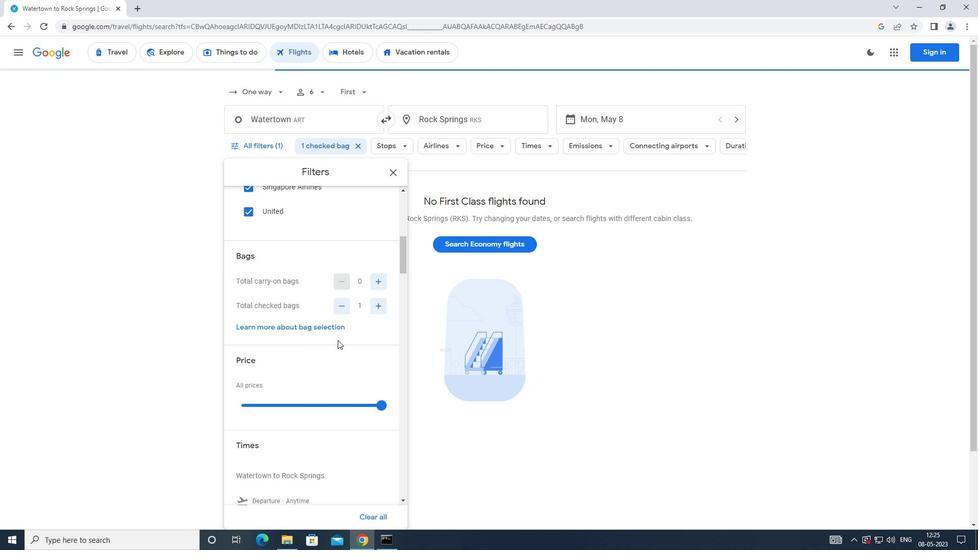 
Action: Mouse scrolled (337, 339) with delta (0, 0)
Screenshot: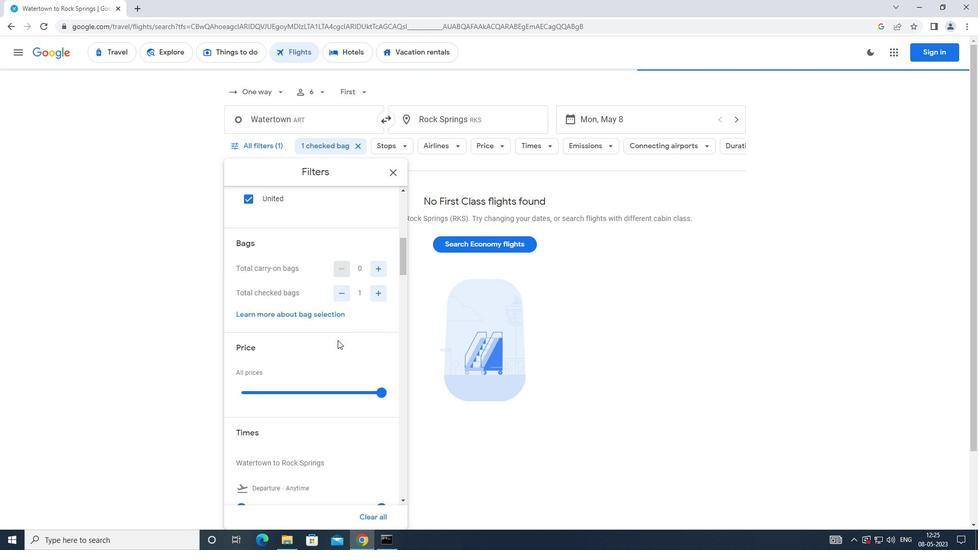 
Action: Mouse moved to (377, 303)
Screenshot: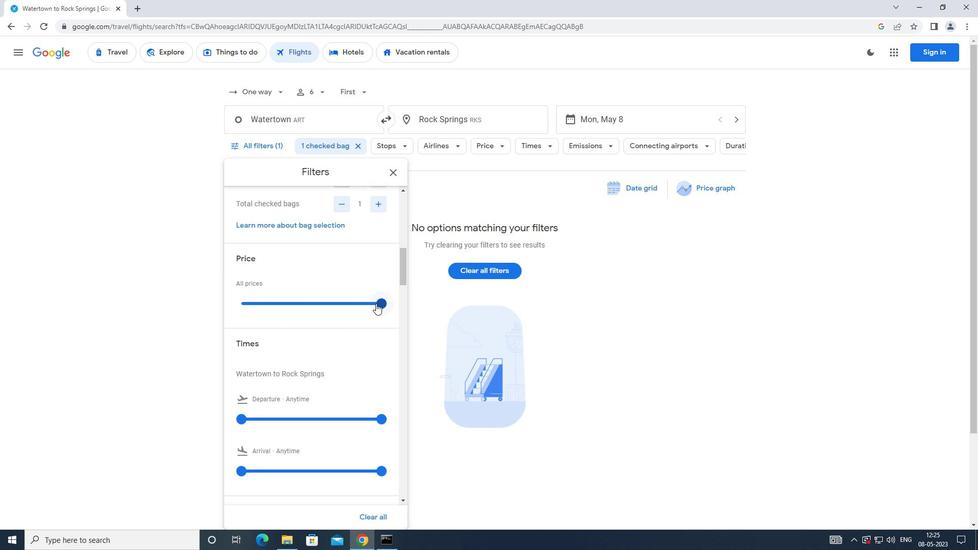 
Action: Mouse pressed left at (377, 303)
Screenshot: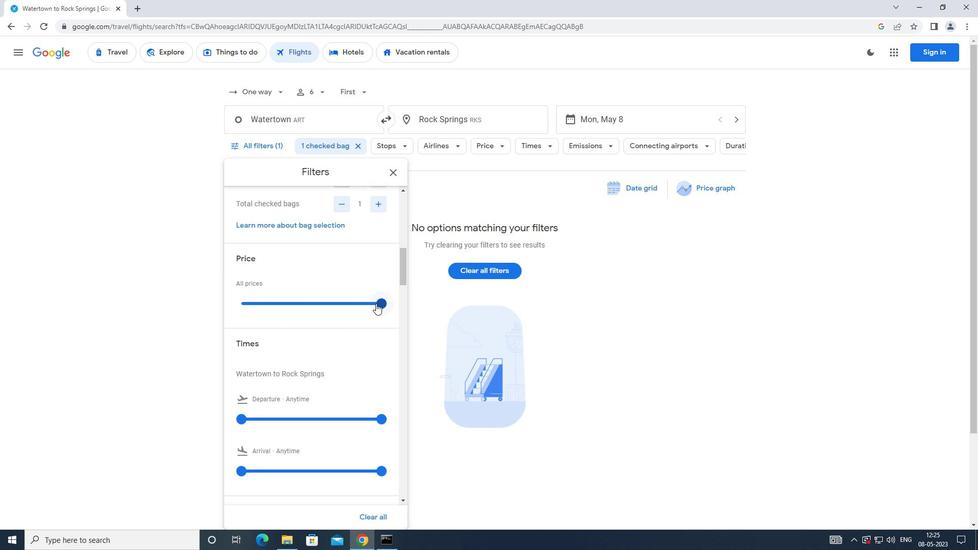 
Action: Mouse moved to (346, 315)
Screenshot: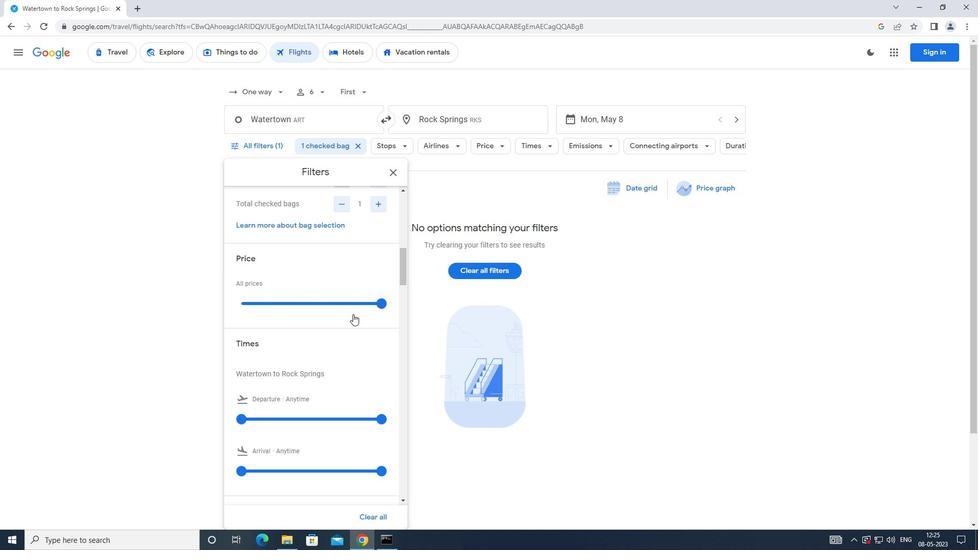 
Action: Mouse scrolled (346, 314) with delta (0, 0)
Screenshot: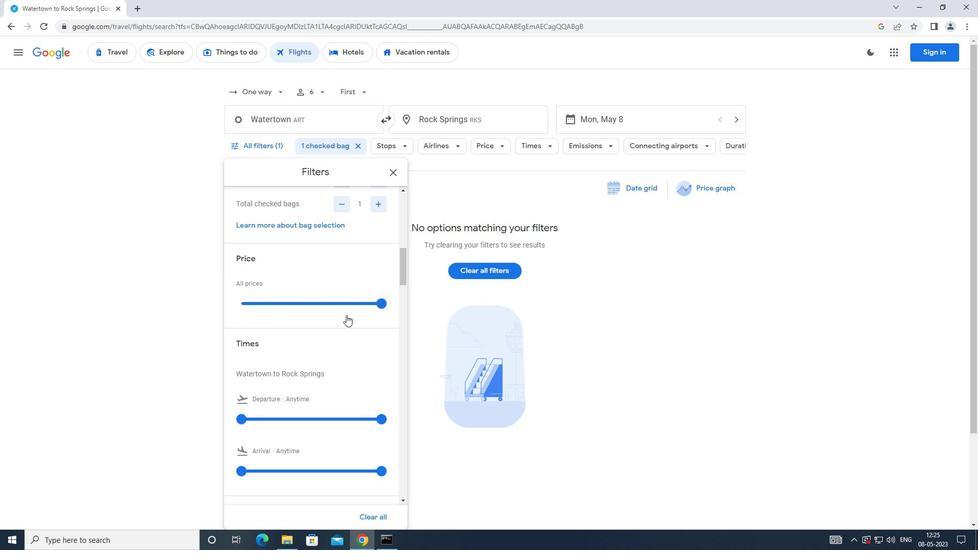 
Action: Mouse scrolled (346, 314) with delta (0, 0)
Screenshot: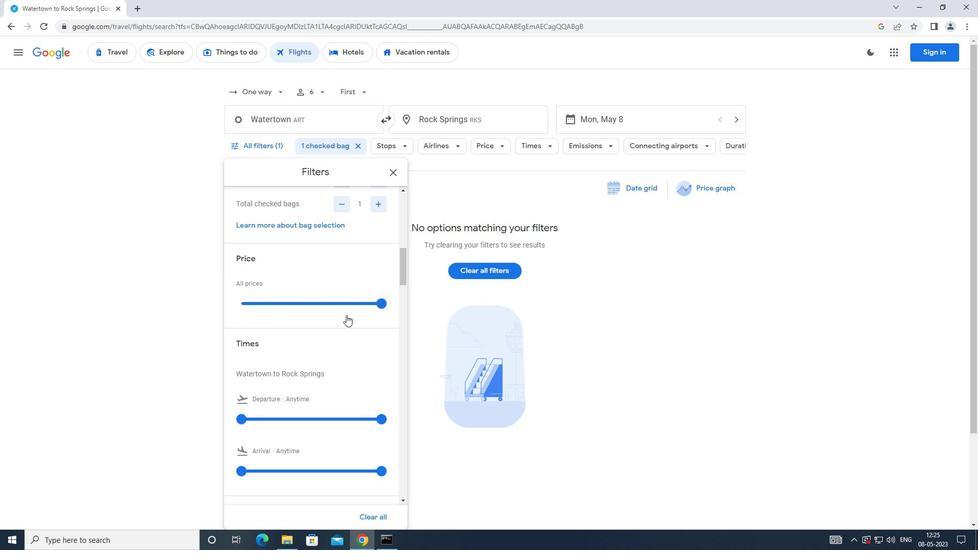 
Action: Mouse moved to (236, 314)
Screenshot: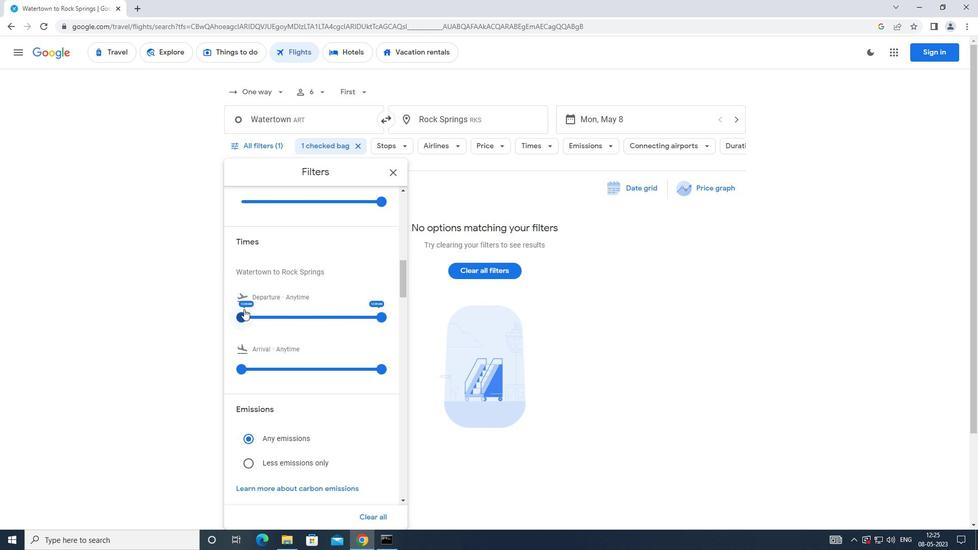 
Action: Mouse pressed left at (236, 314)
Screenshot: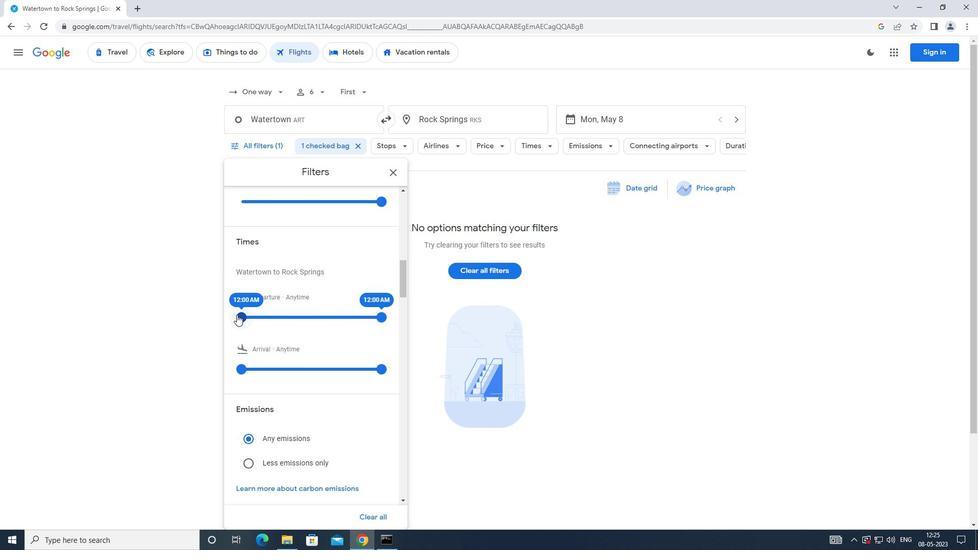 
Action: Mouse moved to (380, 317)
Screenshot: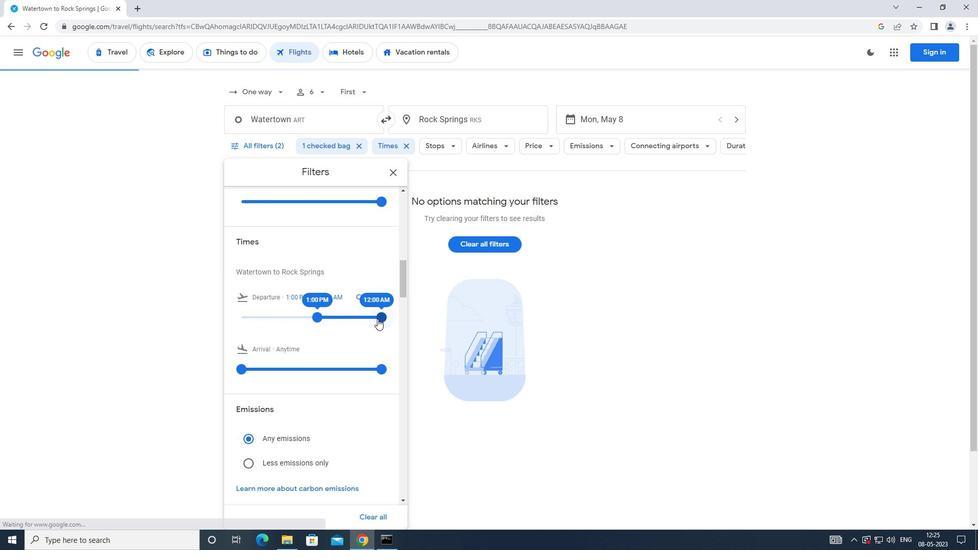 
Action: Mouse pressed left at (380, 317)
Screenshot: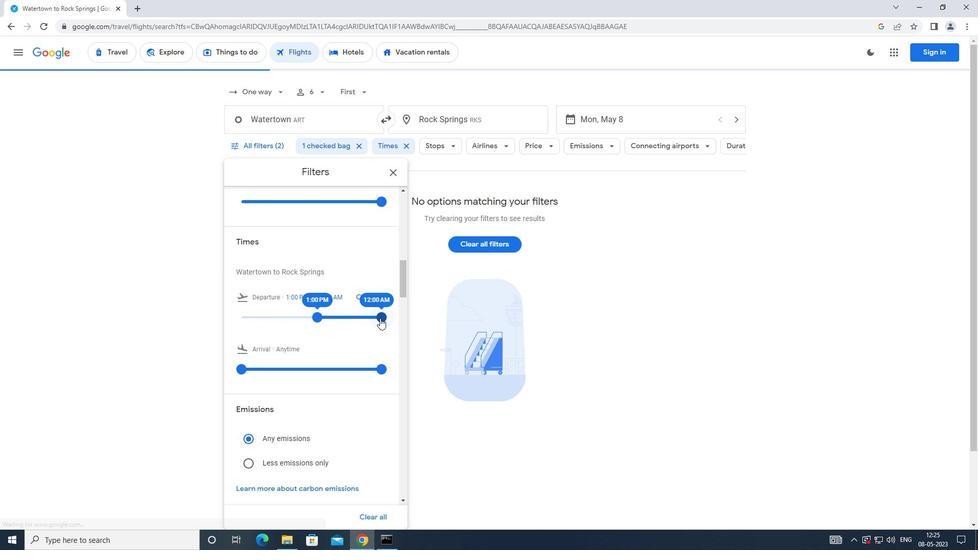 
Action: Mouse moved to (399, 177)
Screenshot: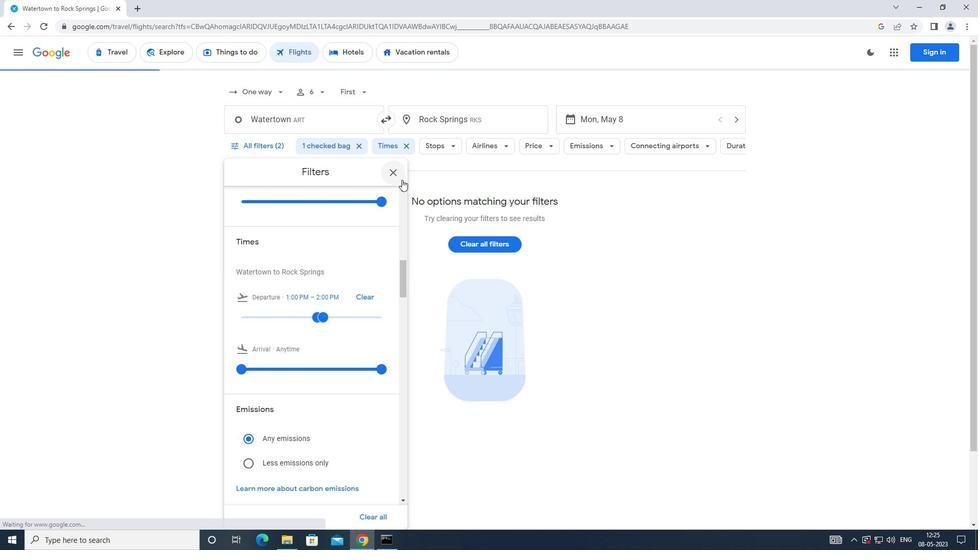 
Action: Mouse pressed left at (399, 177)
Screenshot: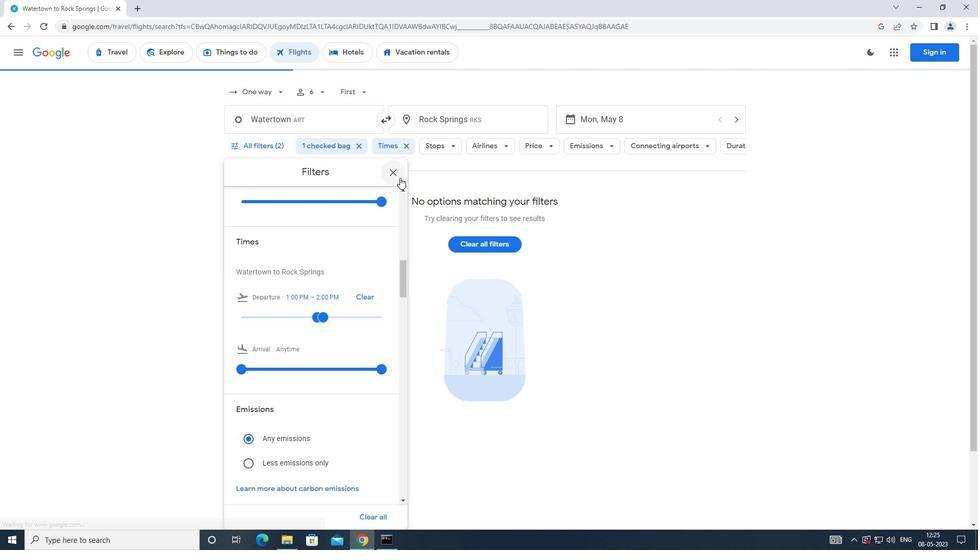 
Action: Mouse moved to (405, 221)
Screenshot: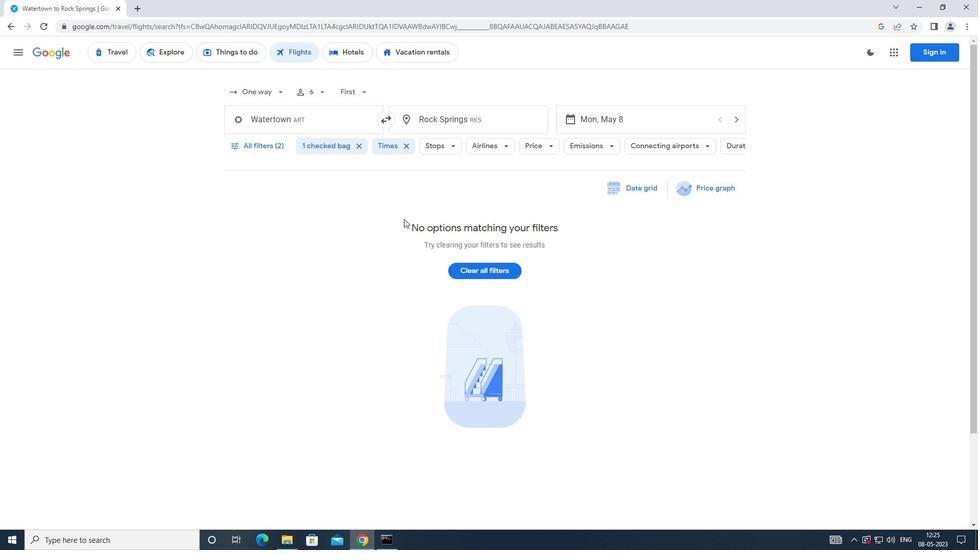 
